 Task: Open Card Card0000000008 in Board Board0000000002 in Workspace WS0000000001 in Trello. Add Member 17.ch.pooja@gmail.com to Card Card0000000008 in Board Board0000000002 in Workspace WS0000000001 in Trello. Add Red Label titled Label0000000008 to Card Card0000000008 in Board Board0000000002 in Workspace WS0000000001 in Trello. Add Checklist CL0000000008 to Card Card0000000008 in Board Board0000000002 in Workspace WS0000000001 in Trello. Add Dates with Start Date as Nov 01 2023 and Due Date as Nov 30 2023 to Card Card0000000008 in Board Board0000000002 in Workspace WS0000000001 in Trello
Action: Mouse moved to (399, 592)
Screenshot: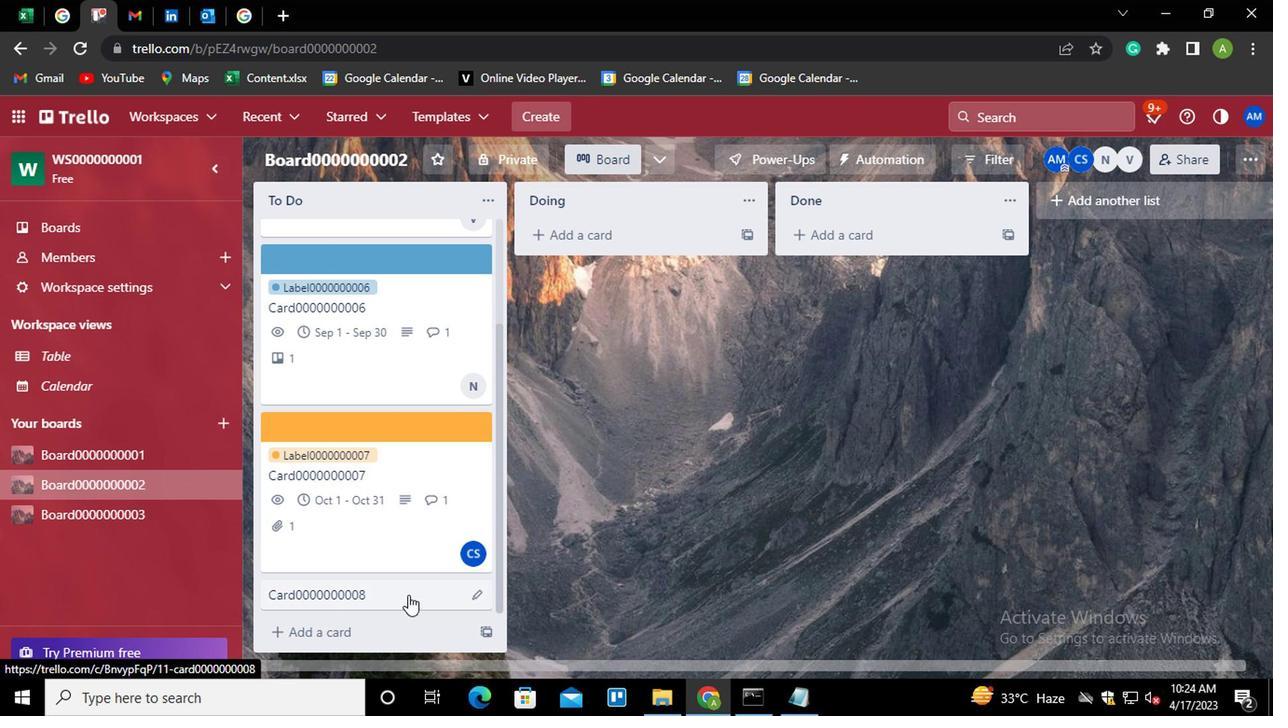 
Action: Mouse pressed left at (399, 592)
Screenshot: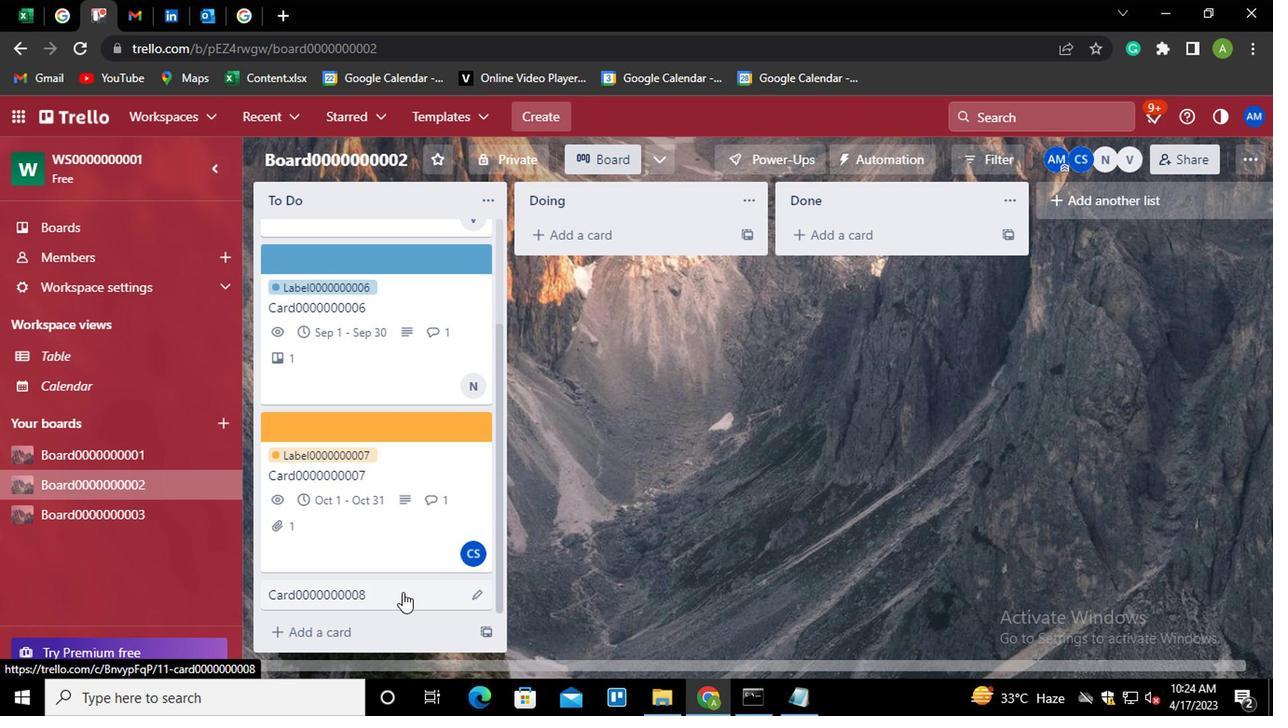 
Action: Mouse moved to (904, 338)
Screenshot: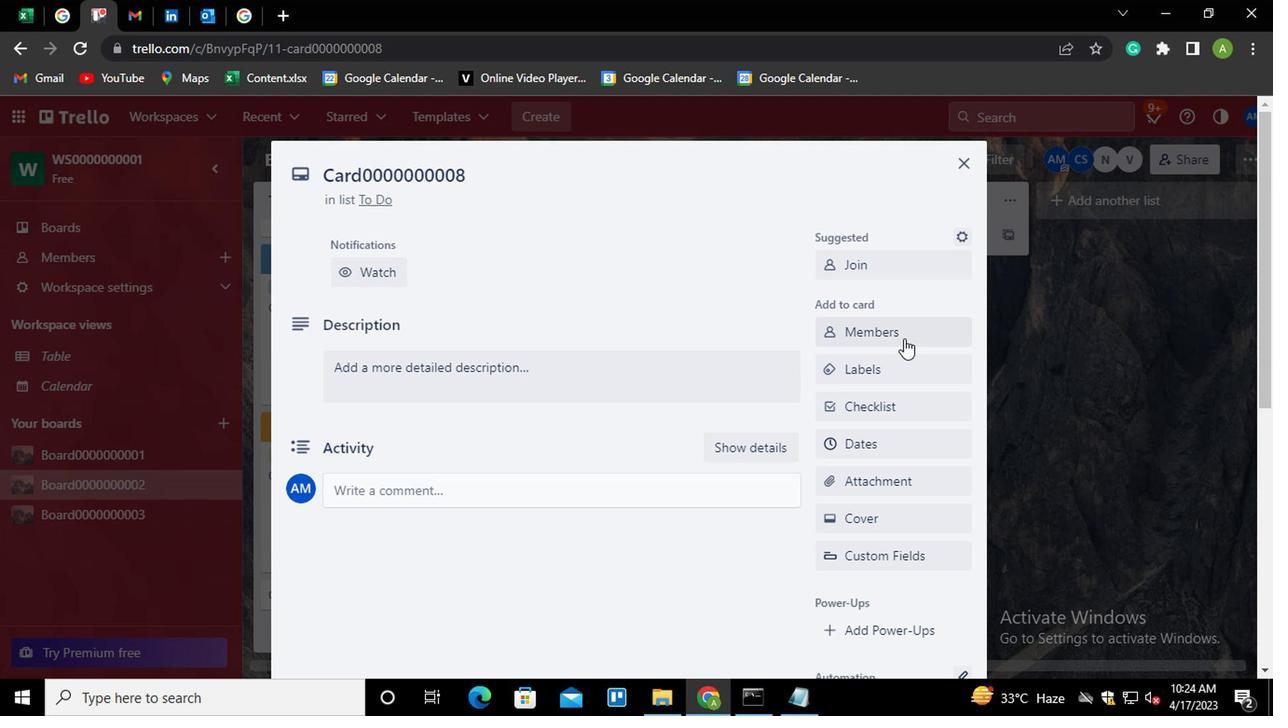 
Action: Mouse pressed left at (904, 338)
Screenshot: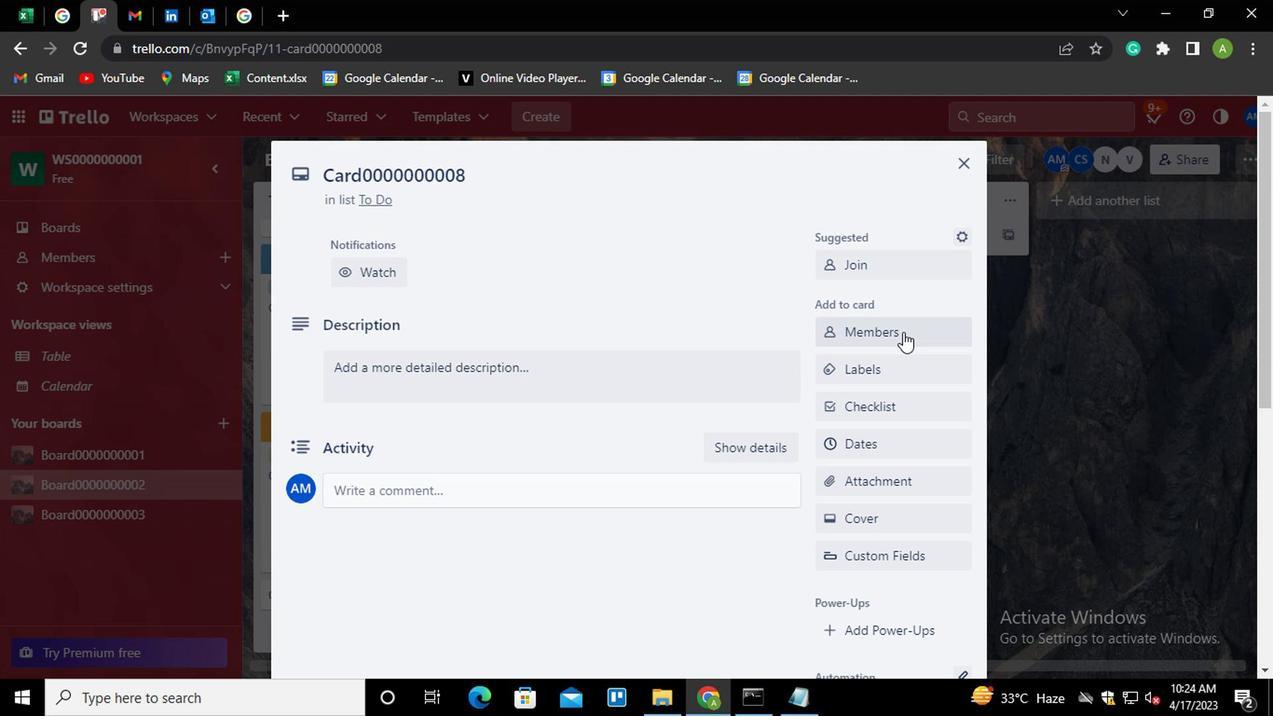 
Action: Key pressed 17
Screenshot: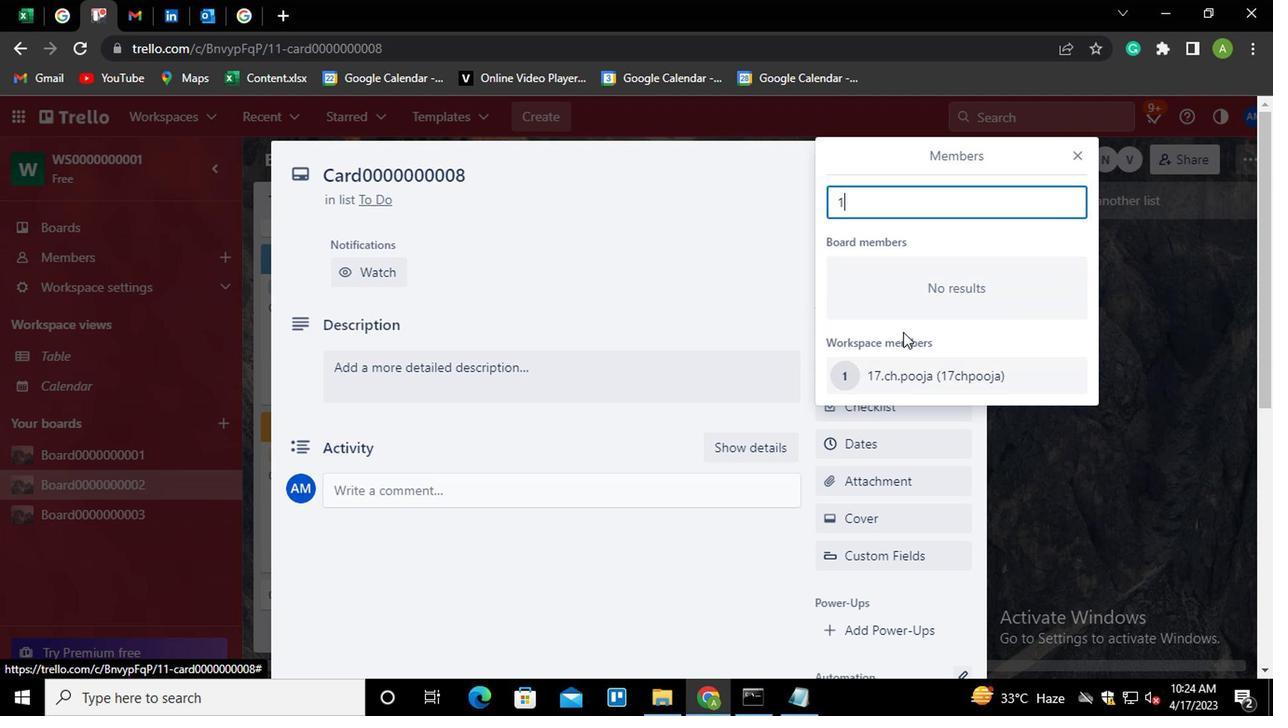 
Action: Mouse moved to (902, 379)
Screenshot: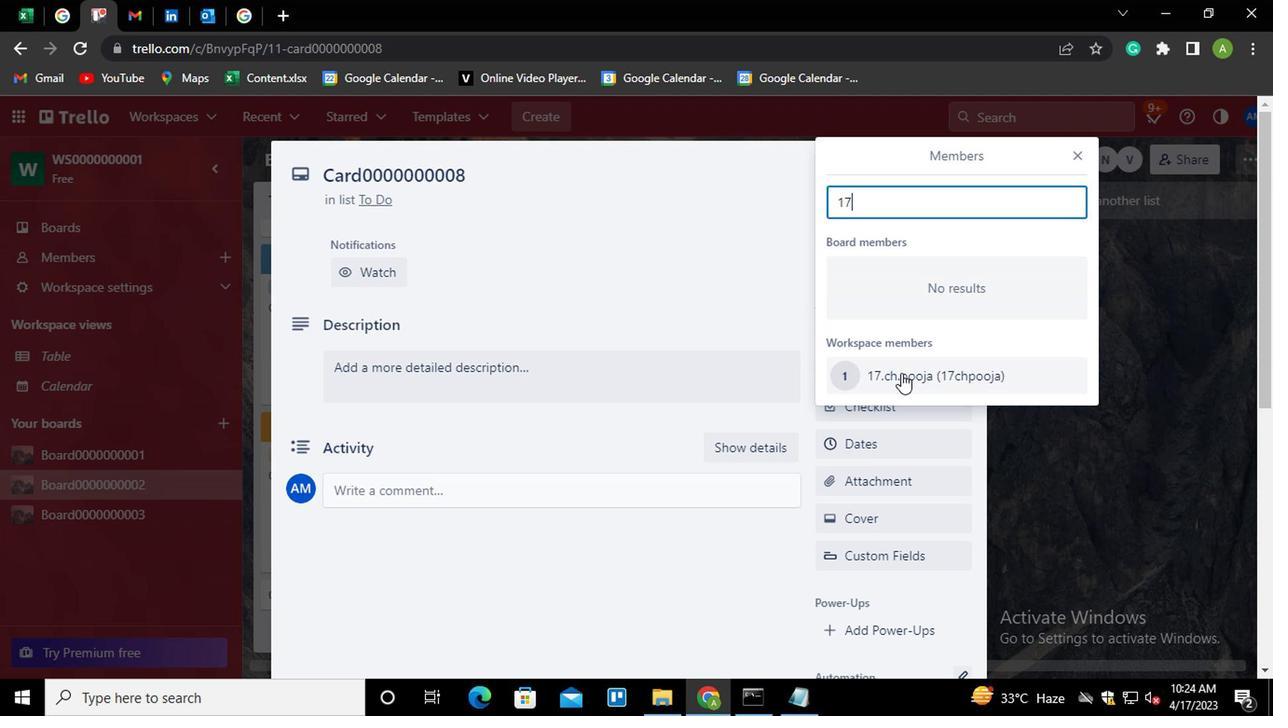 
Action: Mouse pressed left at (902, 379)
Screenshot: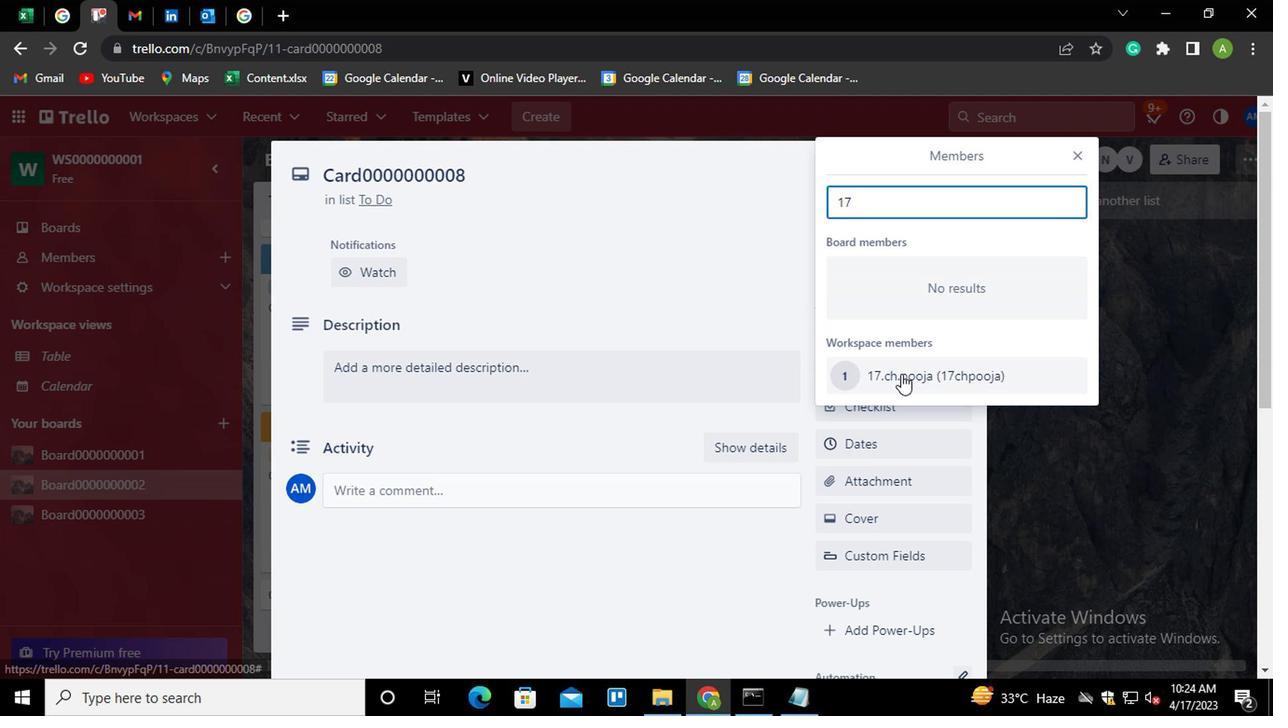 
Action: Mouse moved to (780, 279)
Screenshot: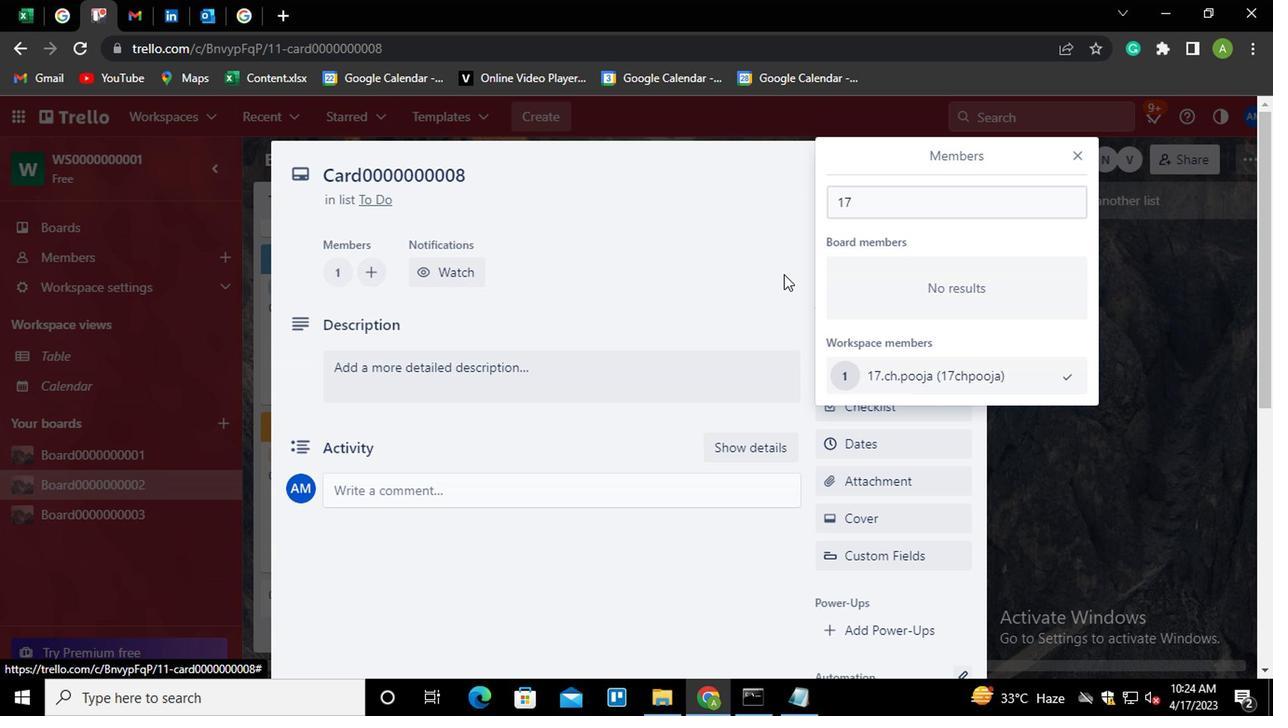 
Action: Mouse pressed left at (780, 279)
Screenshot: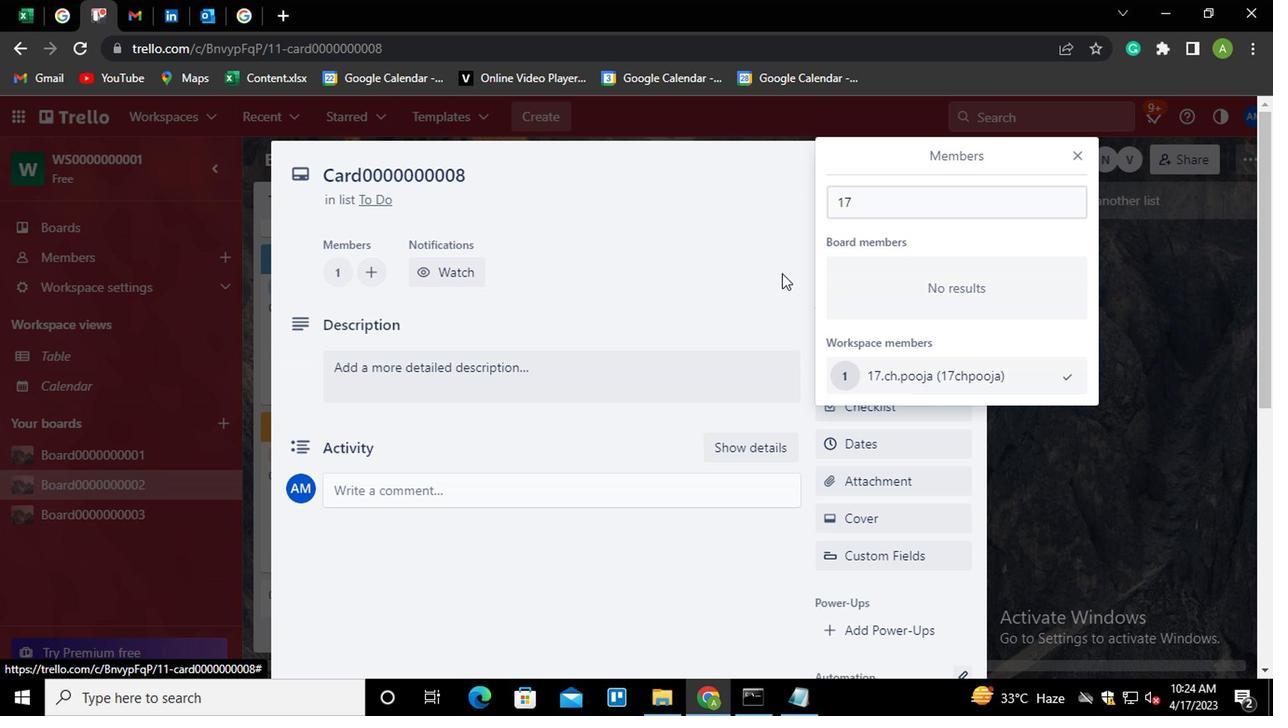 
Action: Mouse moved to (870, 368)
Screenshot: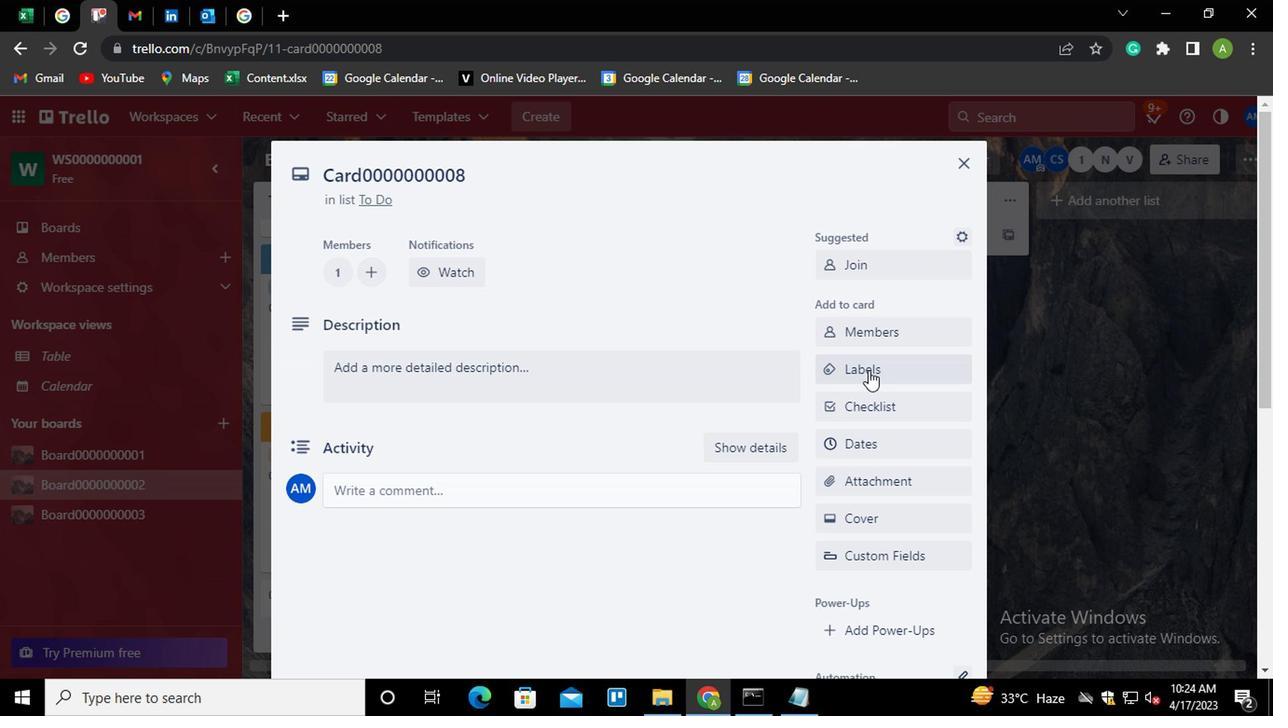 
Action: Mouse pressed left at (870, 368)
Screenshot: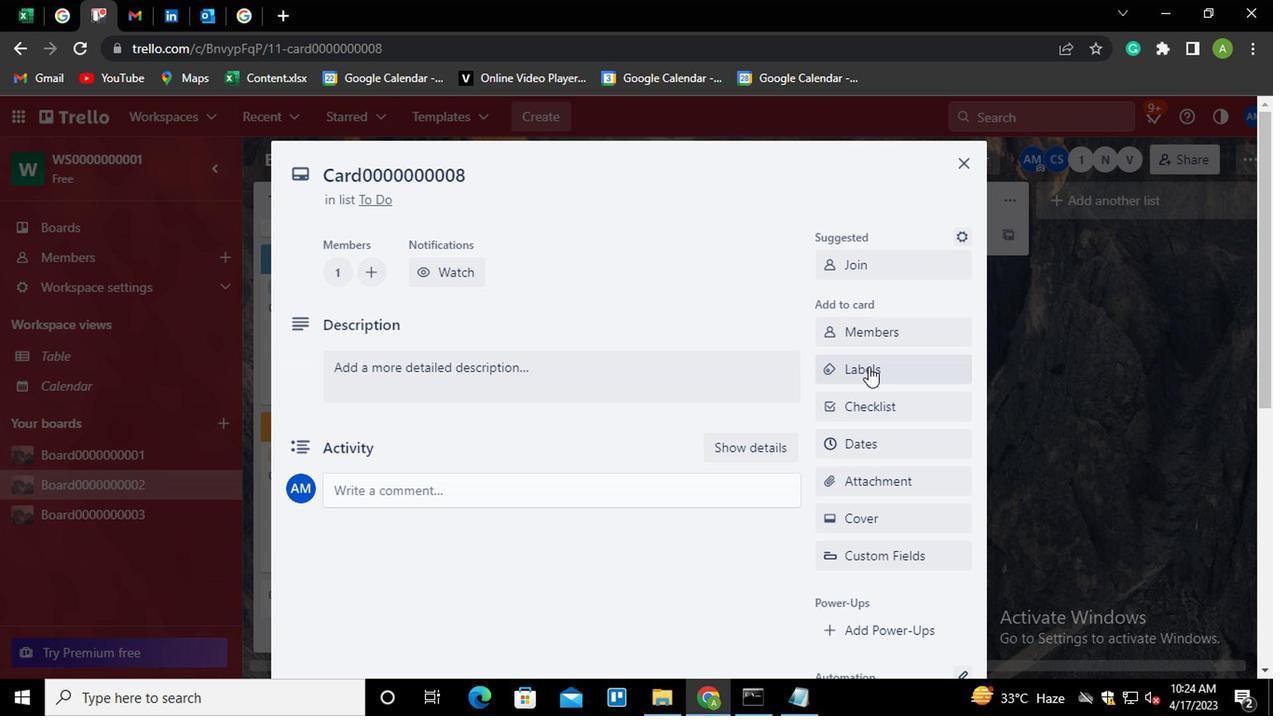 
Action: Mouse moved to (842, 376)
Screenshot: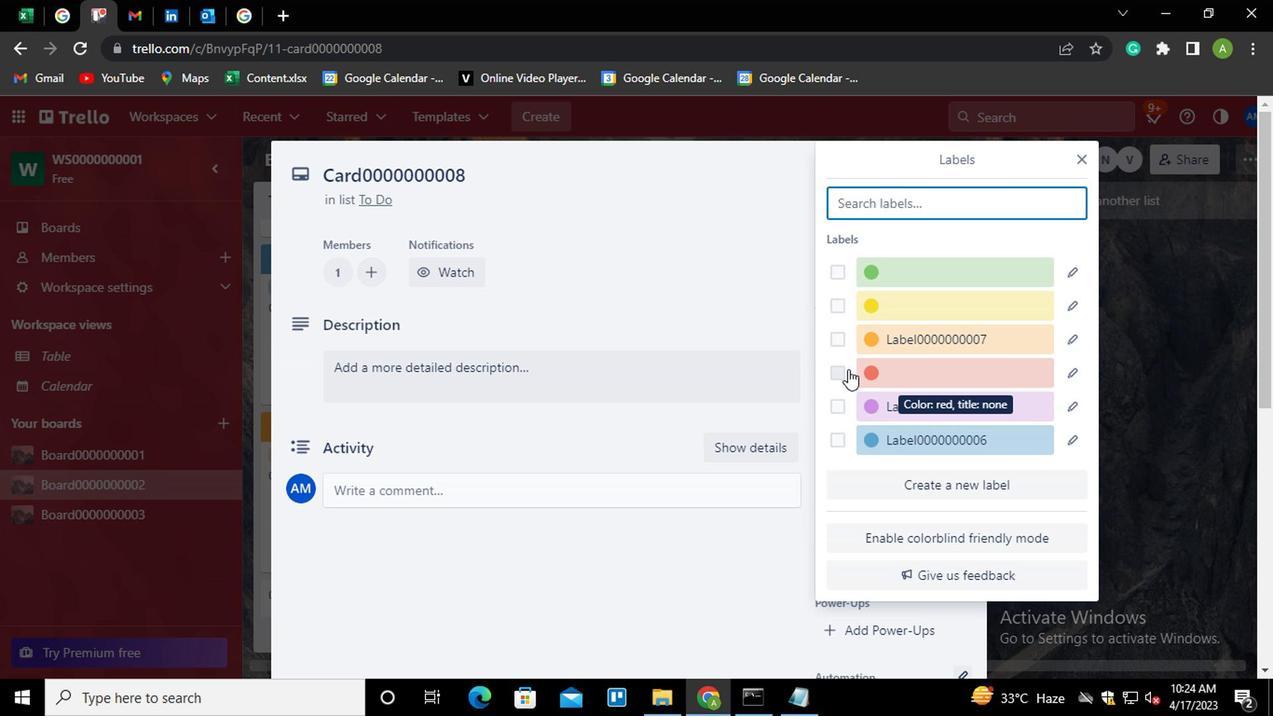 
Action: Mouse pressed left at (842, 376)
Screenshot: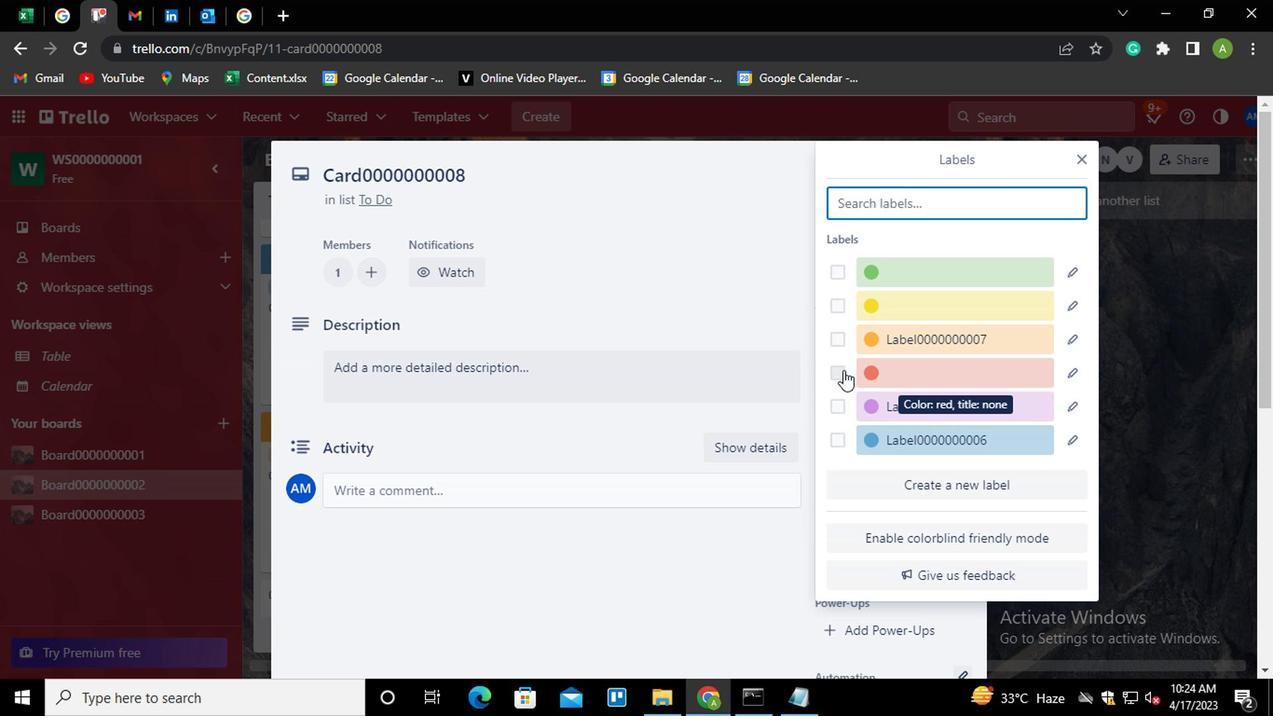 
Action: Mouse moved to (1076, 372)
Screenshot: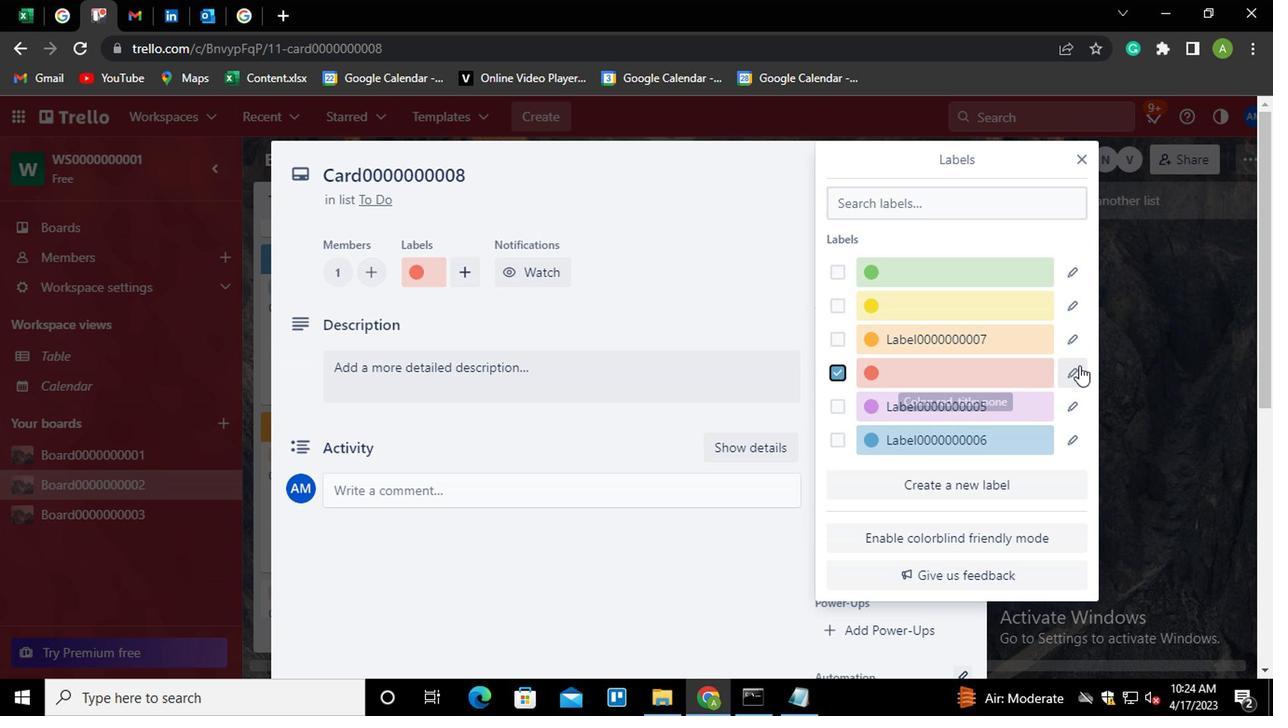 
Action: Mouse pressed left at (1076, 372)
Screenshot: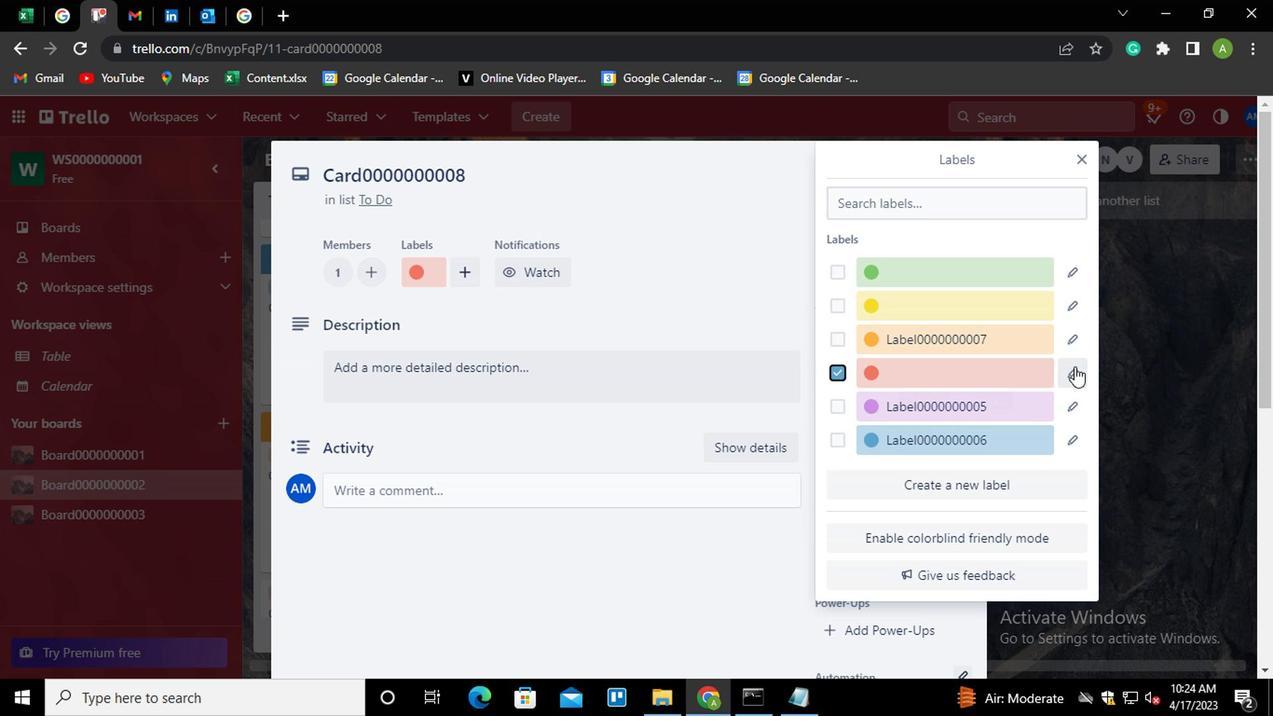 
Action: Key pressed <Key.shift><Key.shift>LABEL0000000008
Screenshot: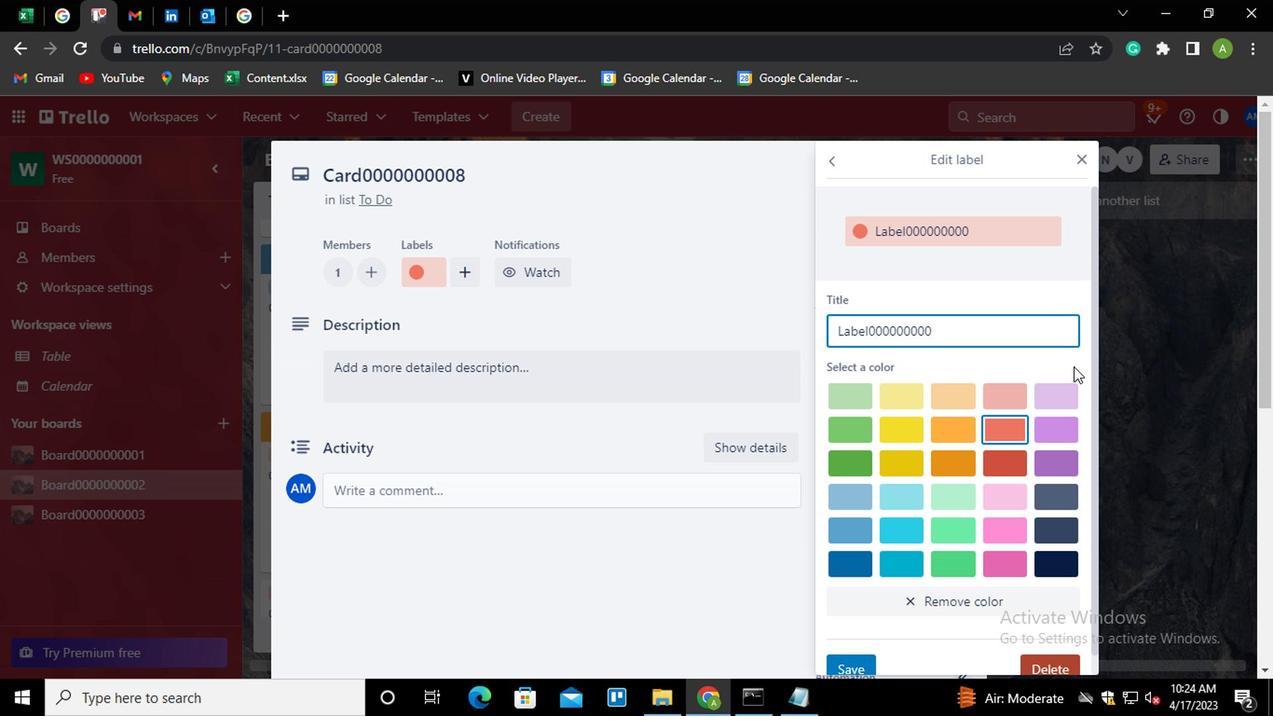 
Action: Mouse moved to (855, 660)
Screenshot: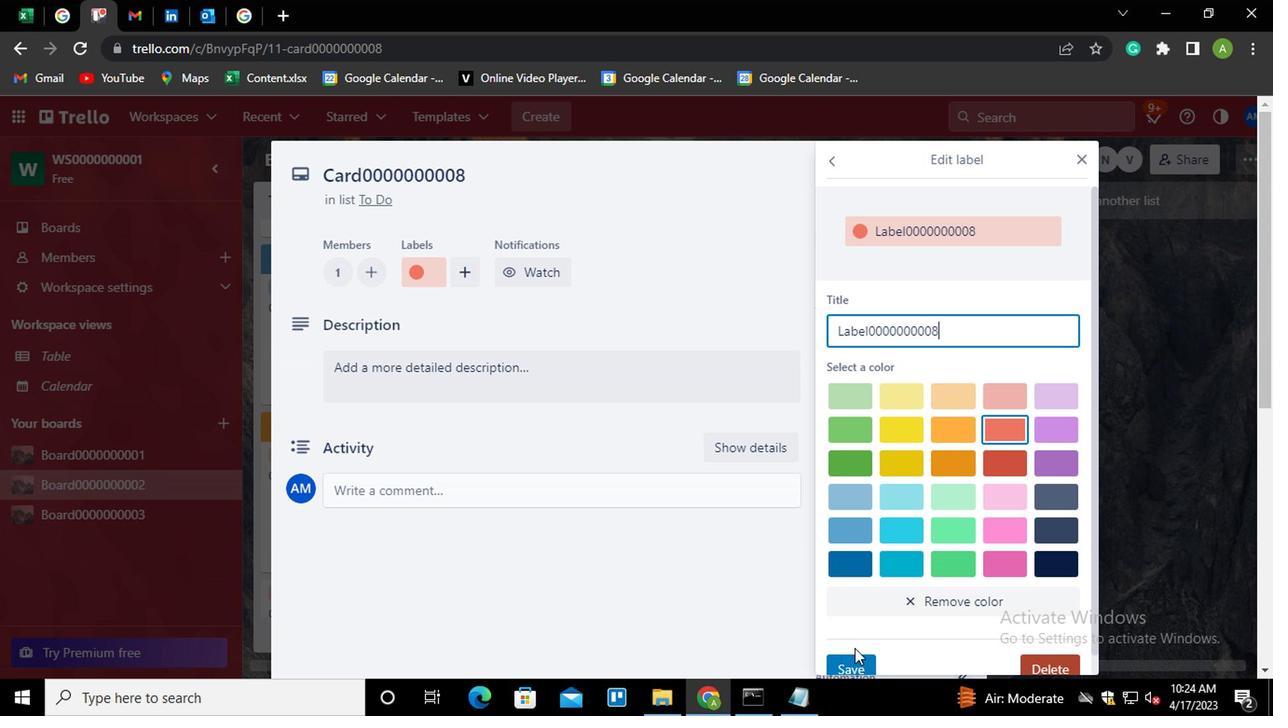 
Action: Mouse pressed left at (855, 660)
Screenshot: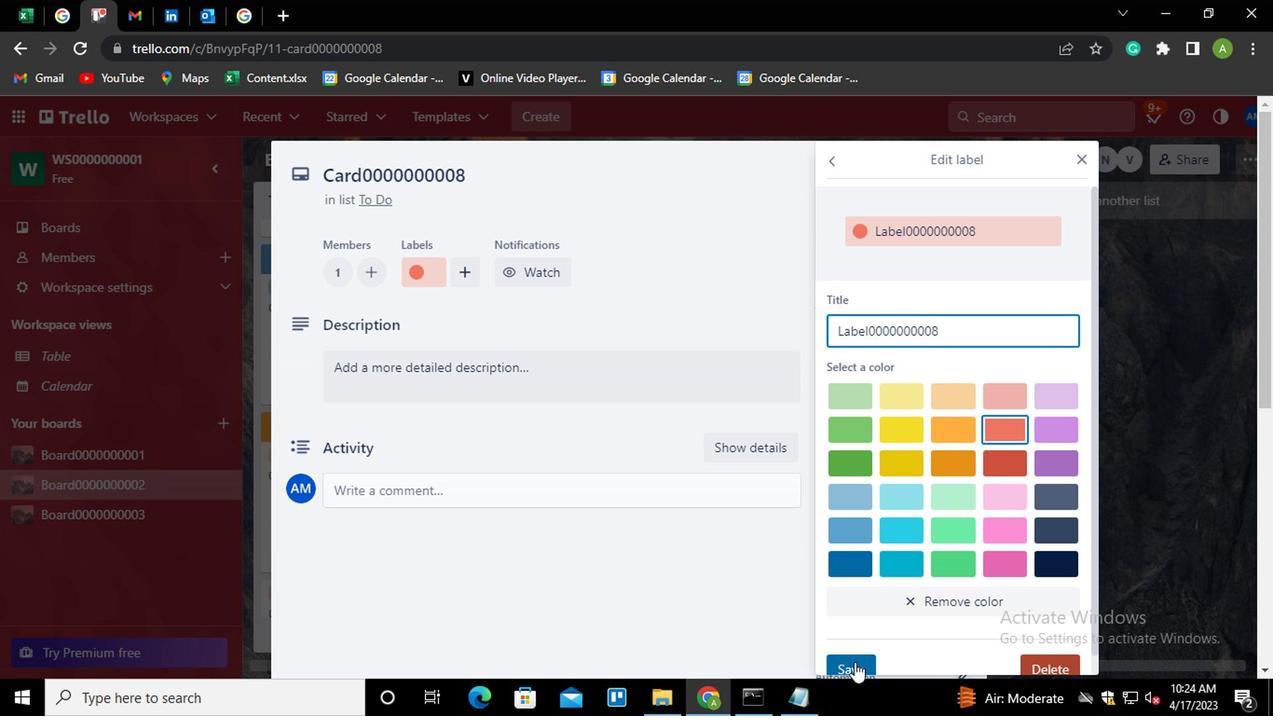 
Action: Mouse moved to (761, 303)
Screenshot: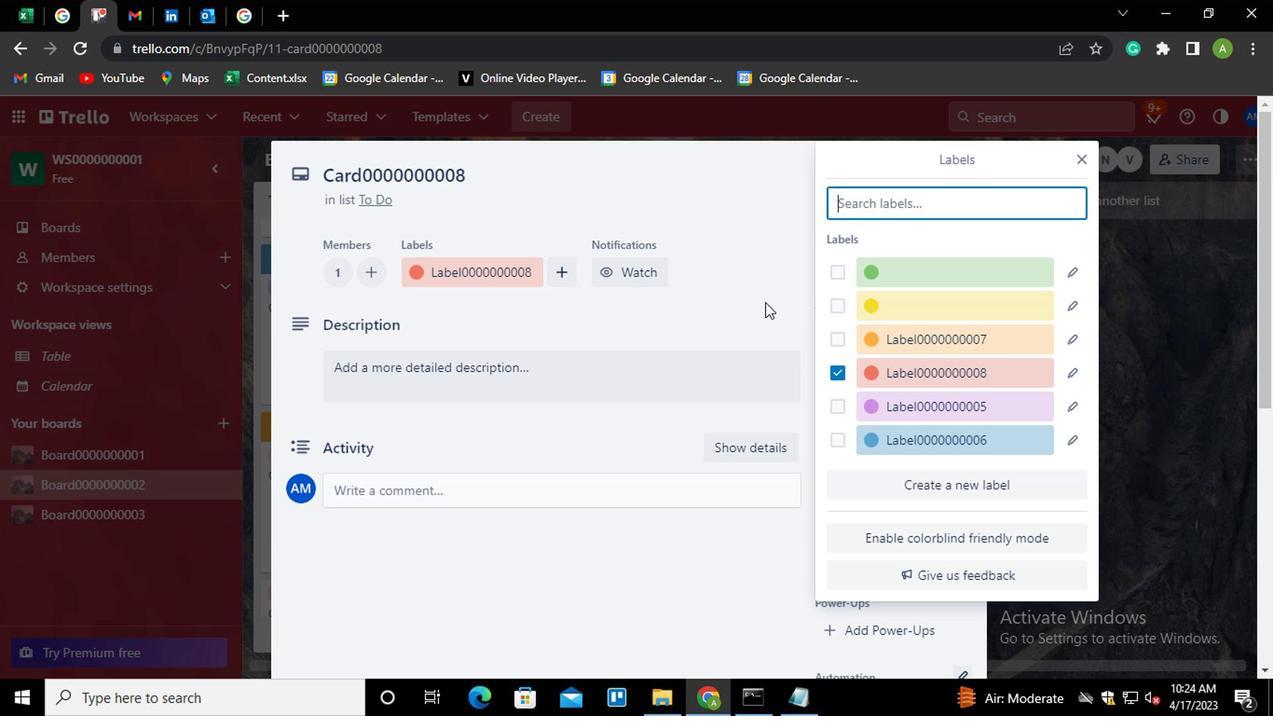 
Action: Mouse pressed left at (761, 303)
Screenshot: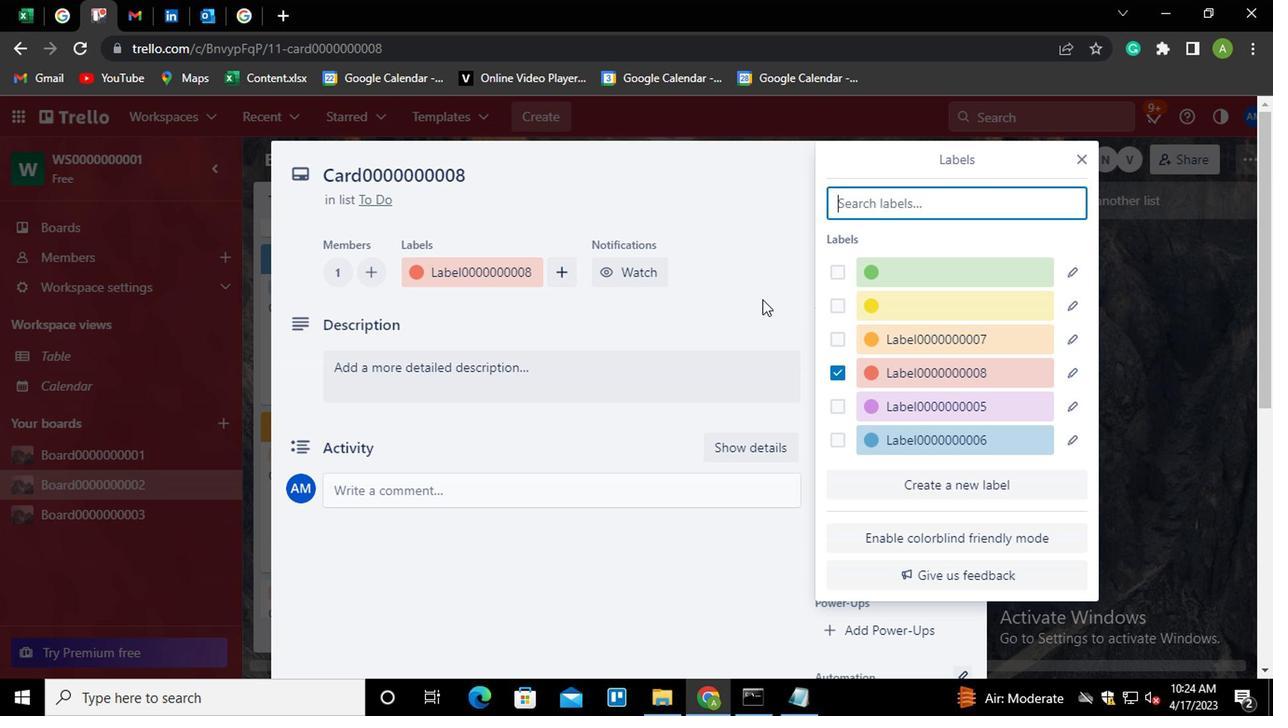 
Action: Mouse moved to (856, 409)
Screenshot: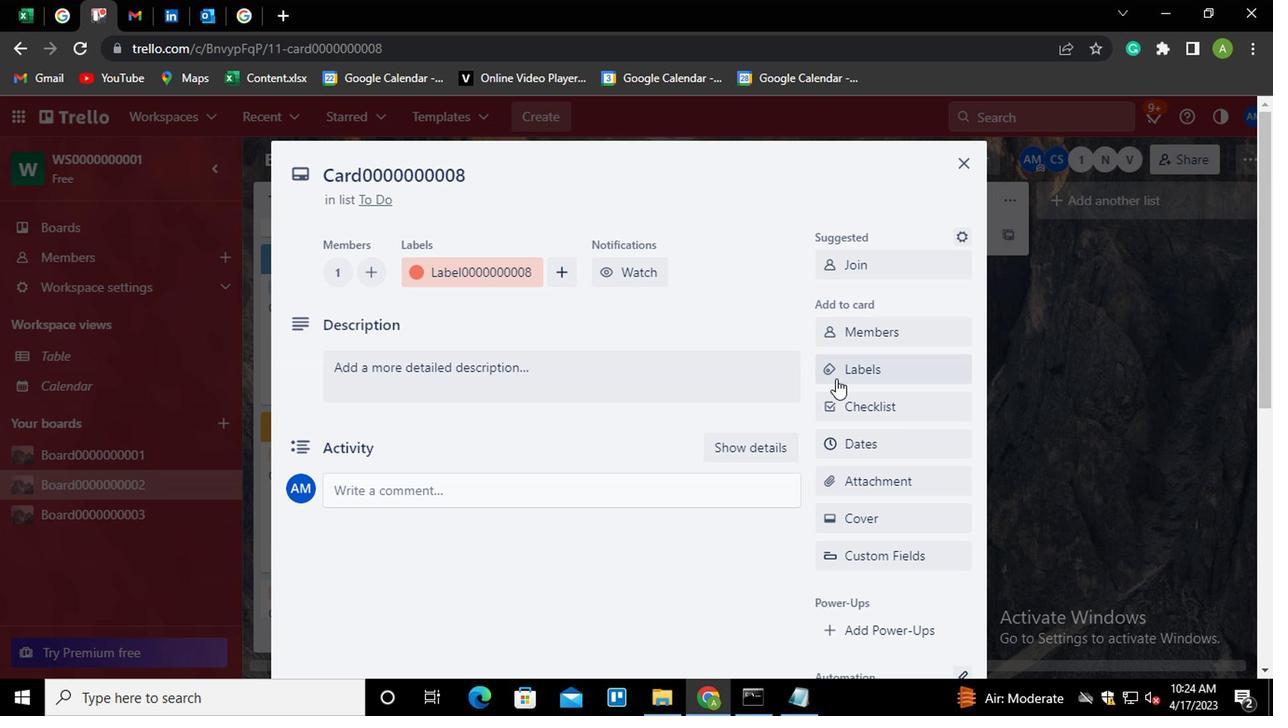 
Action: Mouse pressed left at (856, 409)
Screenshot: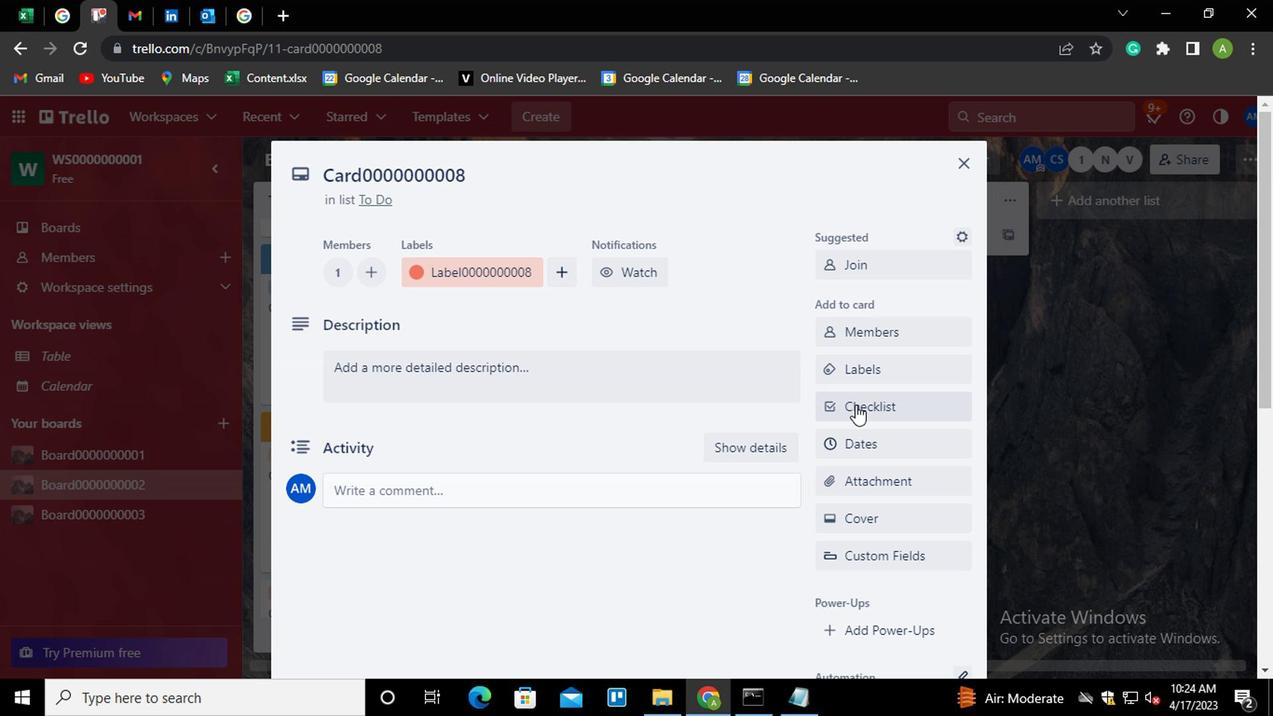 
Action: Mouse moved to (851, 409)
Screenshot: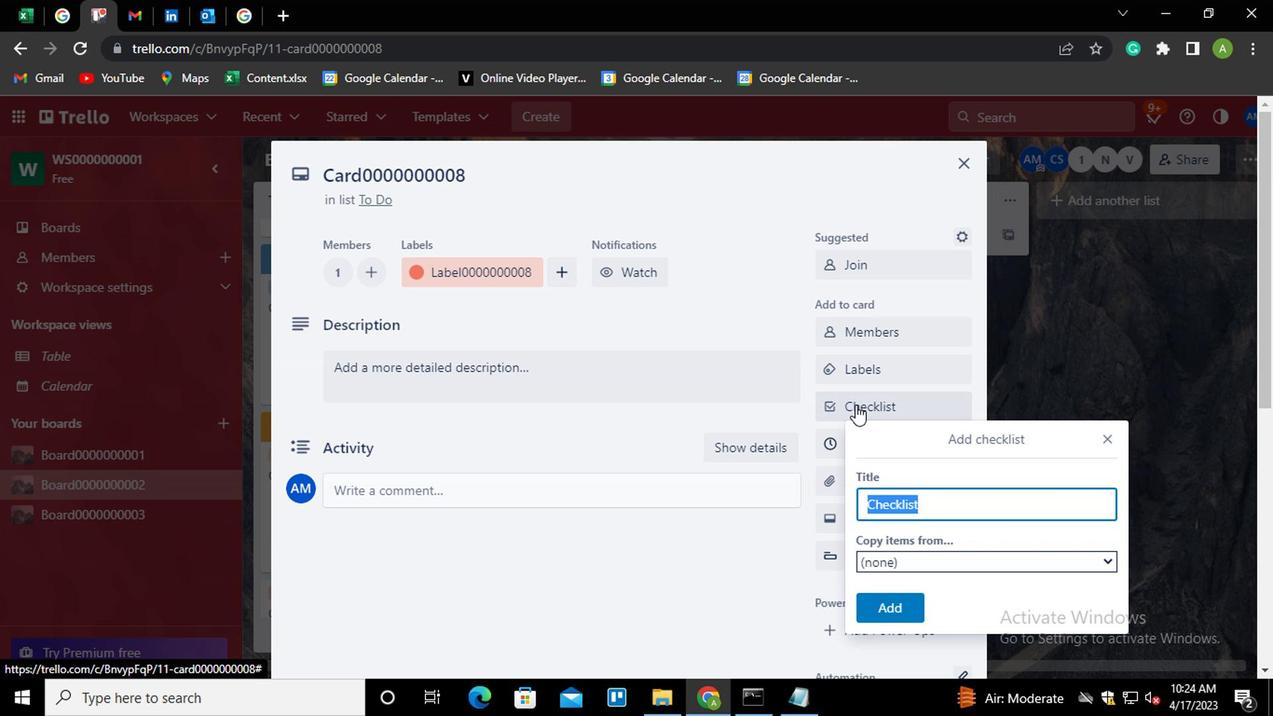 
Action: Key pressed <Key.shift><Key.shift><Key.shift><Key.shift>CL0000000008
Screenshot: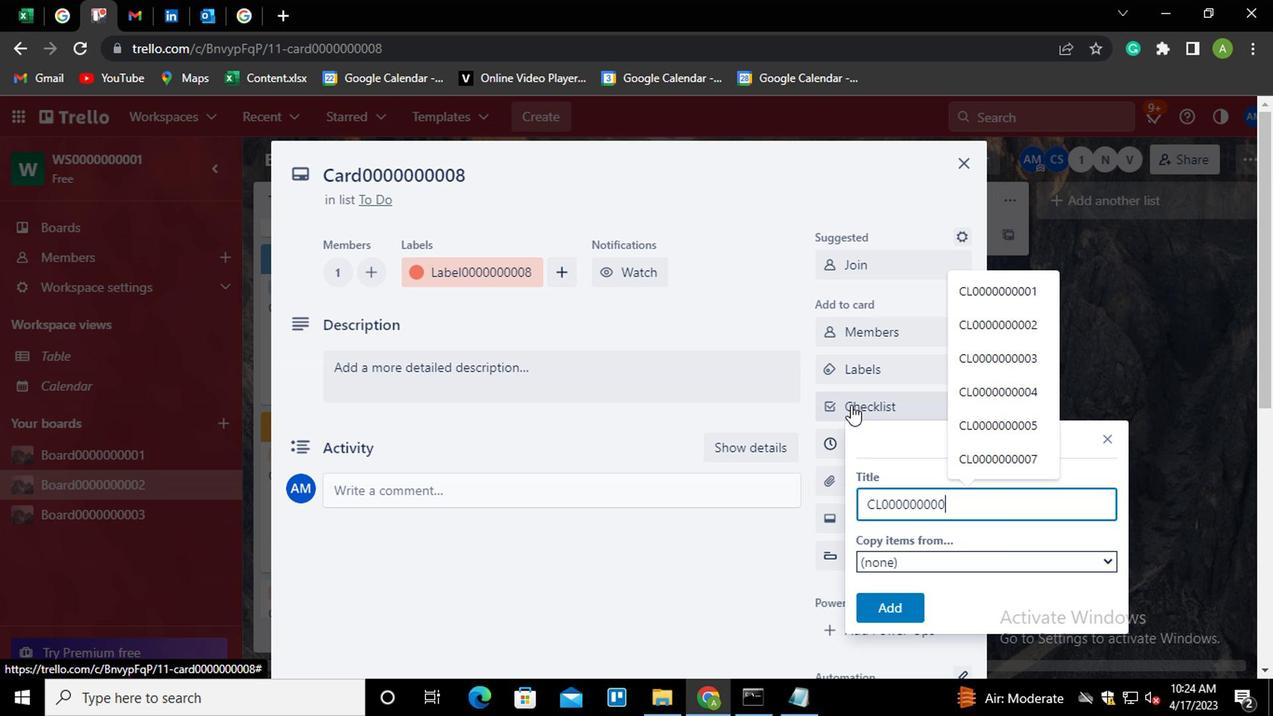 
Action: Mouse moved to (875, 606)
Screenshot: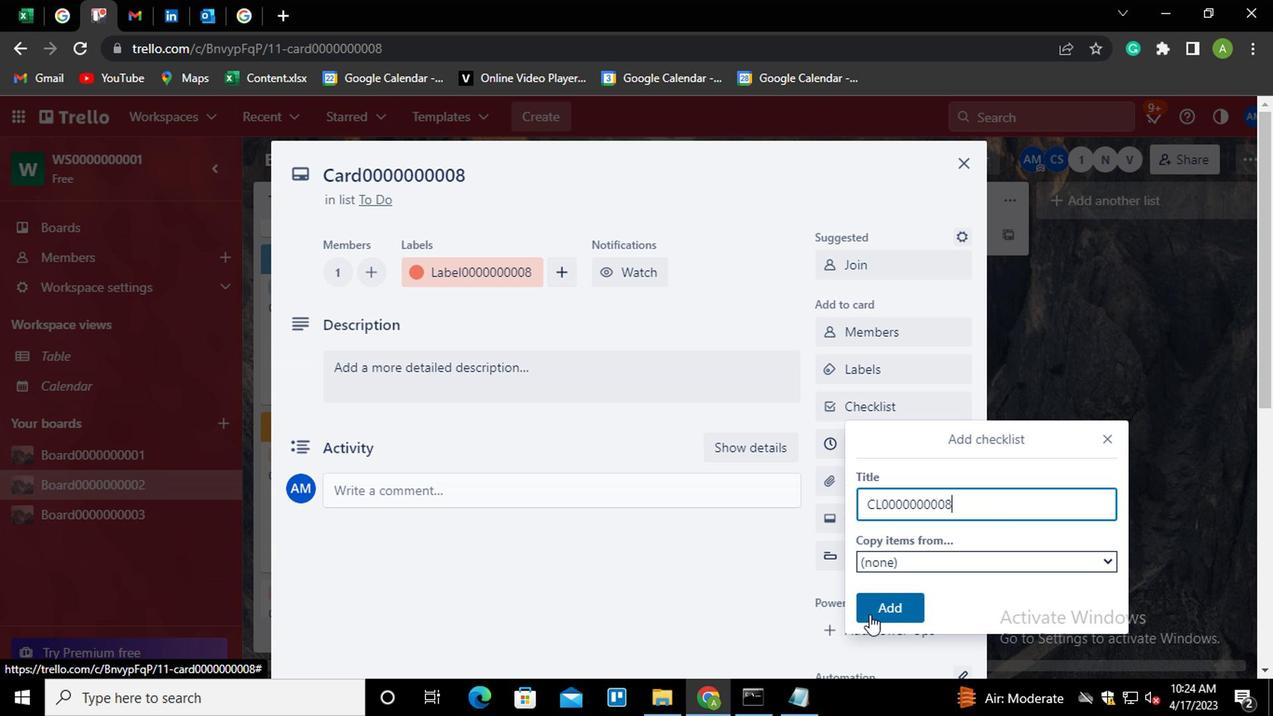 
Action: Mouse pressed left at (875, 606)
Screenshot: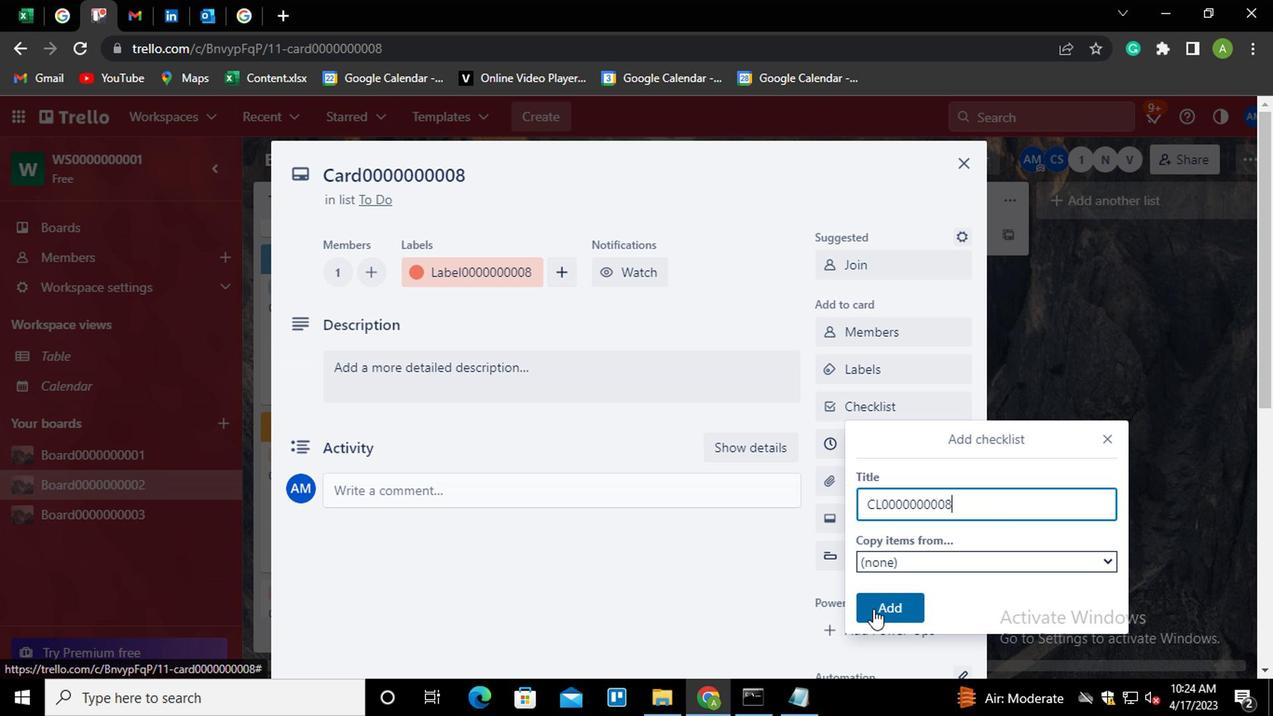 
Action: Mouse moved to (864, 445)
Screenshot: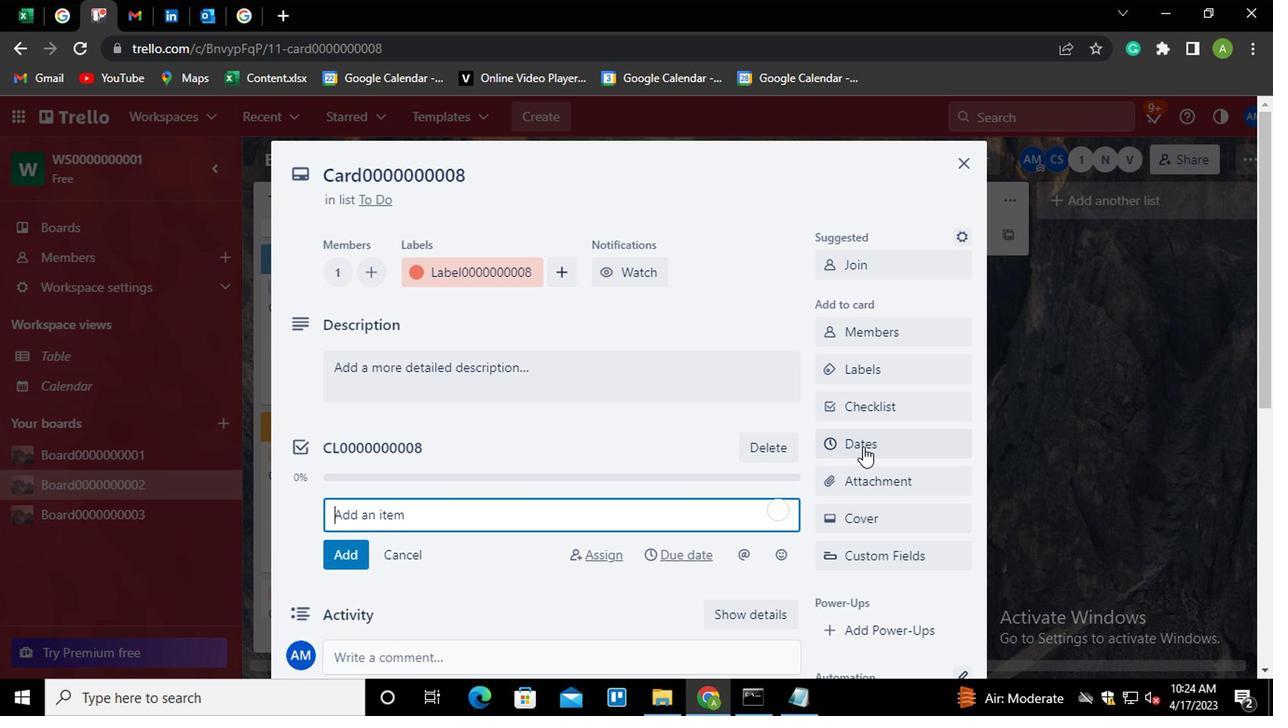 
Action: Mouse pressed left at (864, 445)
Screenshot: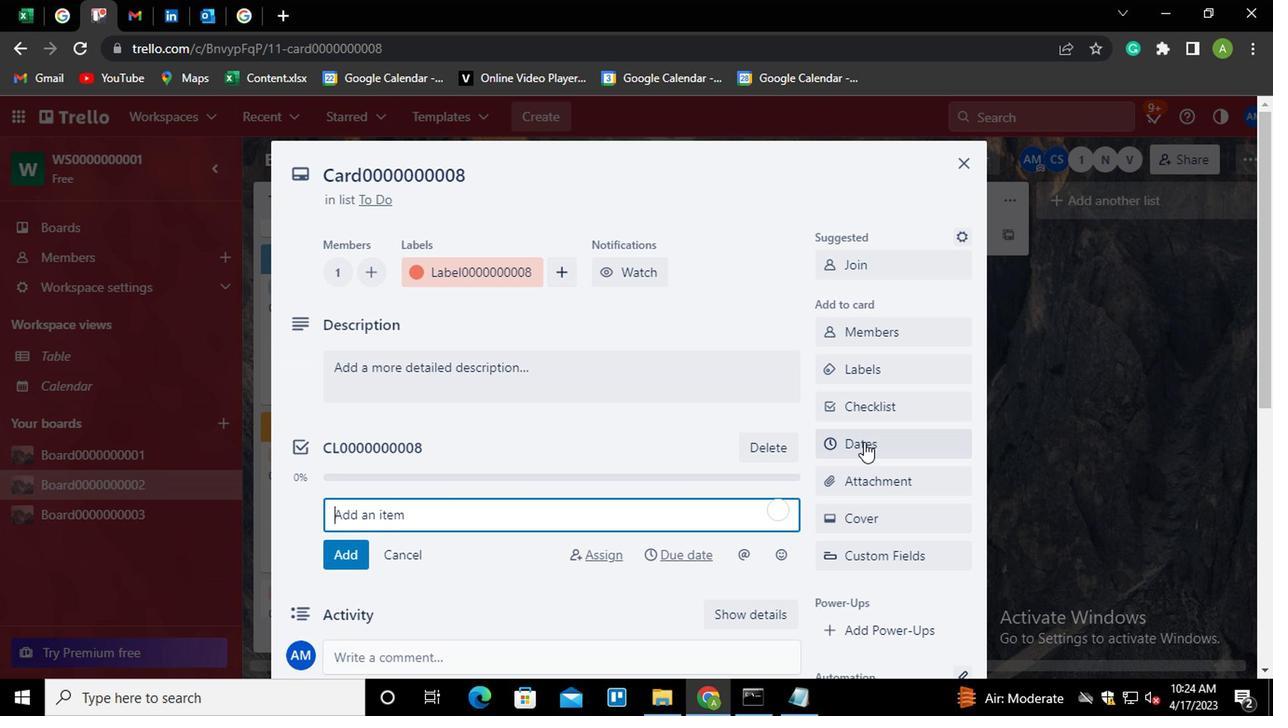 
Action: Mouse moved to (838, 496)
Screenshot: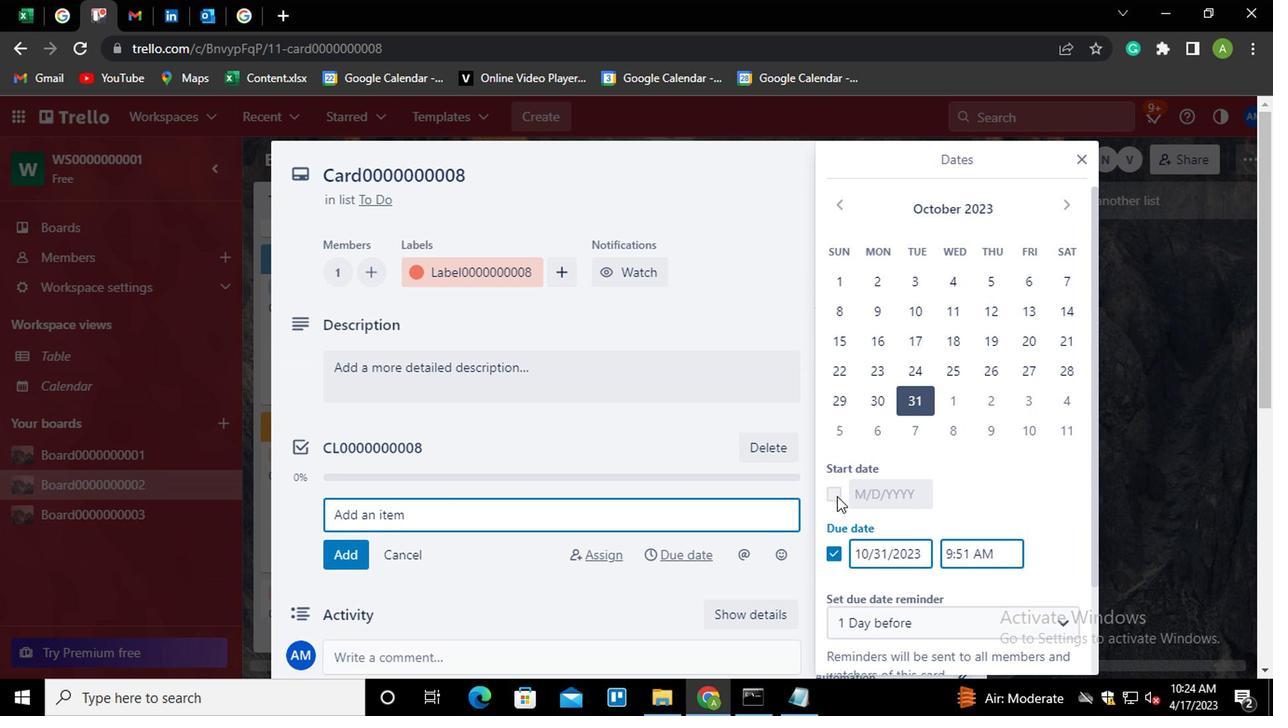 
Action: Mouse pressed left at (838, 496)
Screenshot: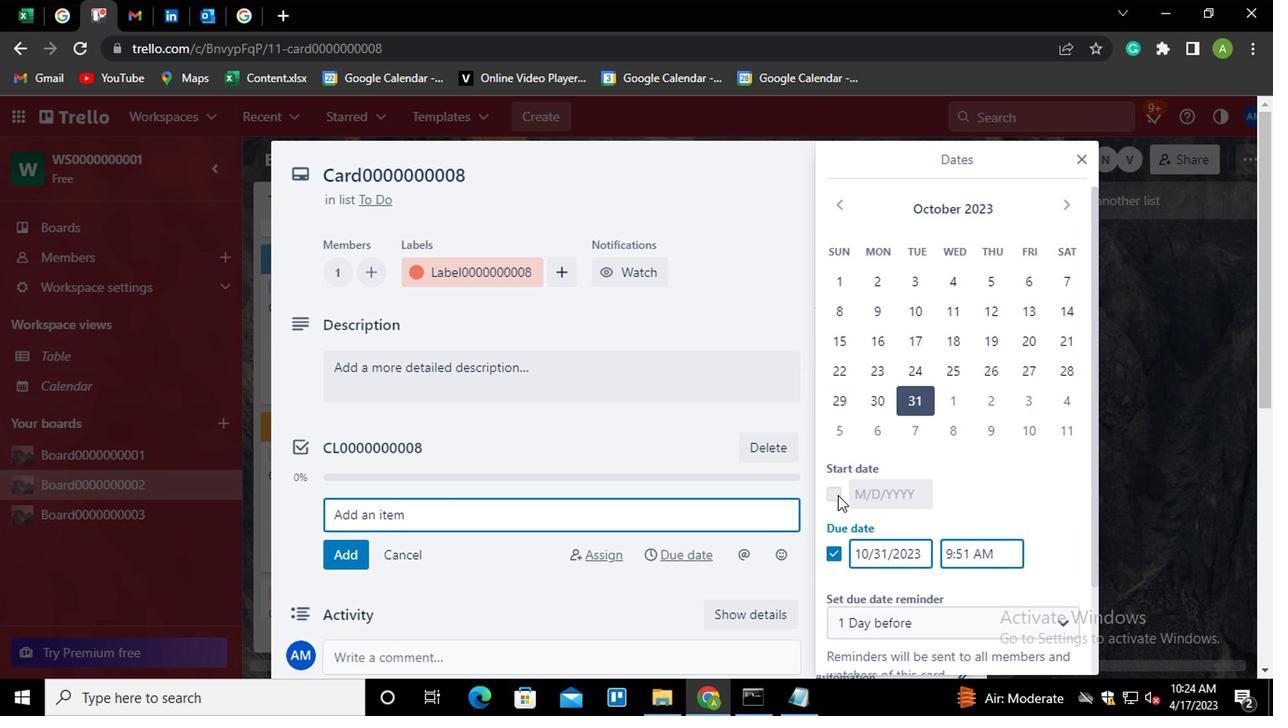 
Action: Mouse moved to (864, 494)
Screenshot: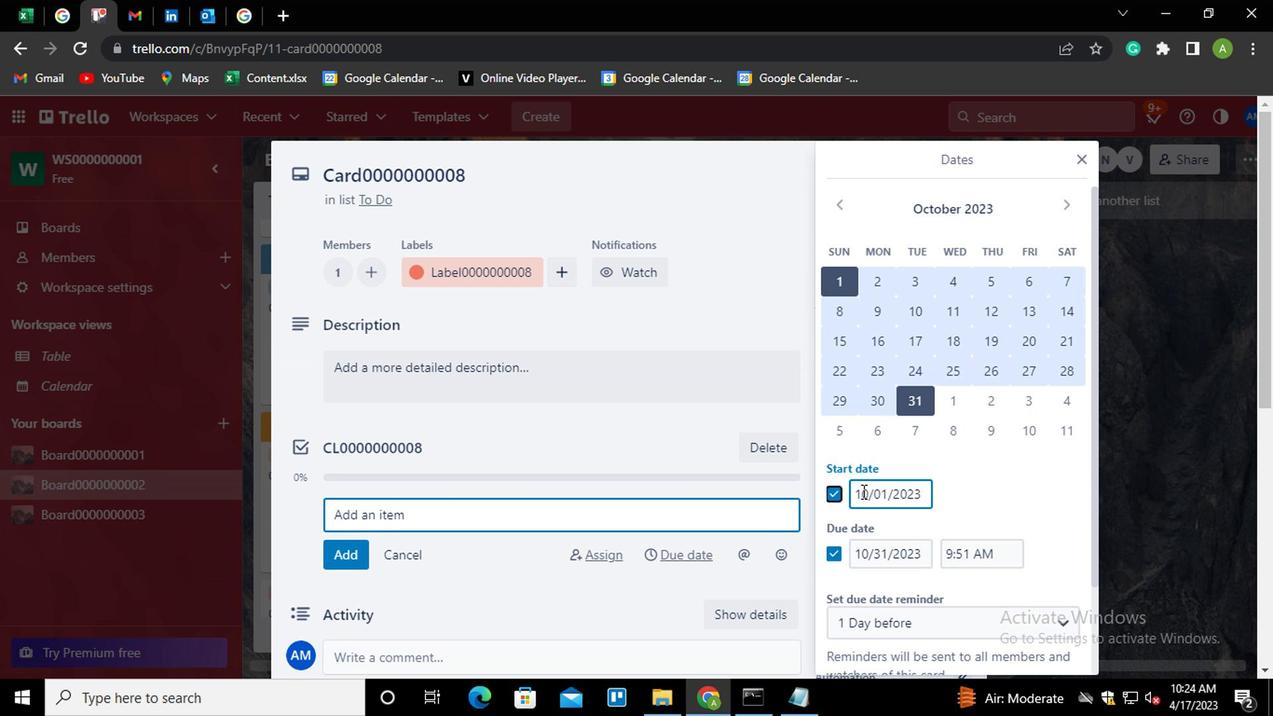
Action: Mouse pressed left at (864, 494)
Screenshot: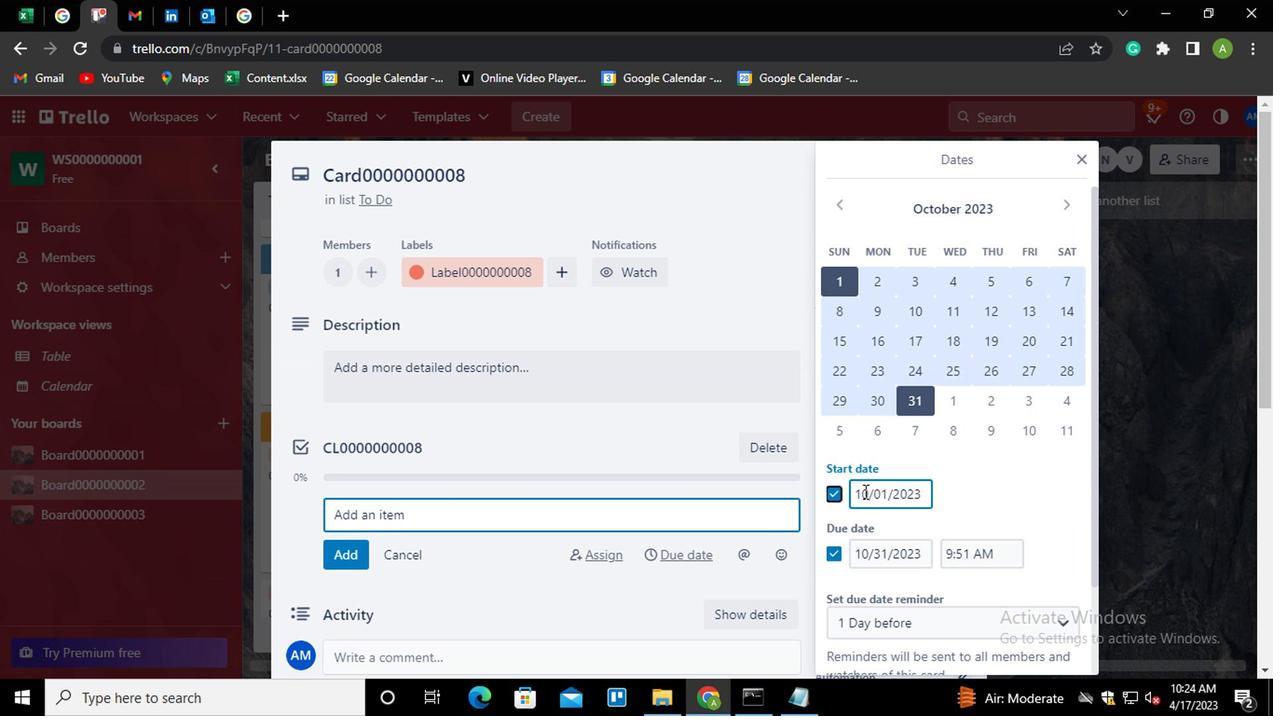 
Action: Mouse moved to (968, 490)
Screenshot: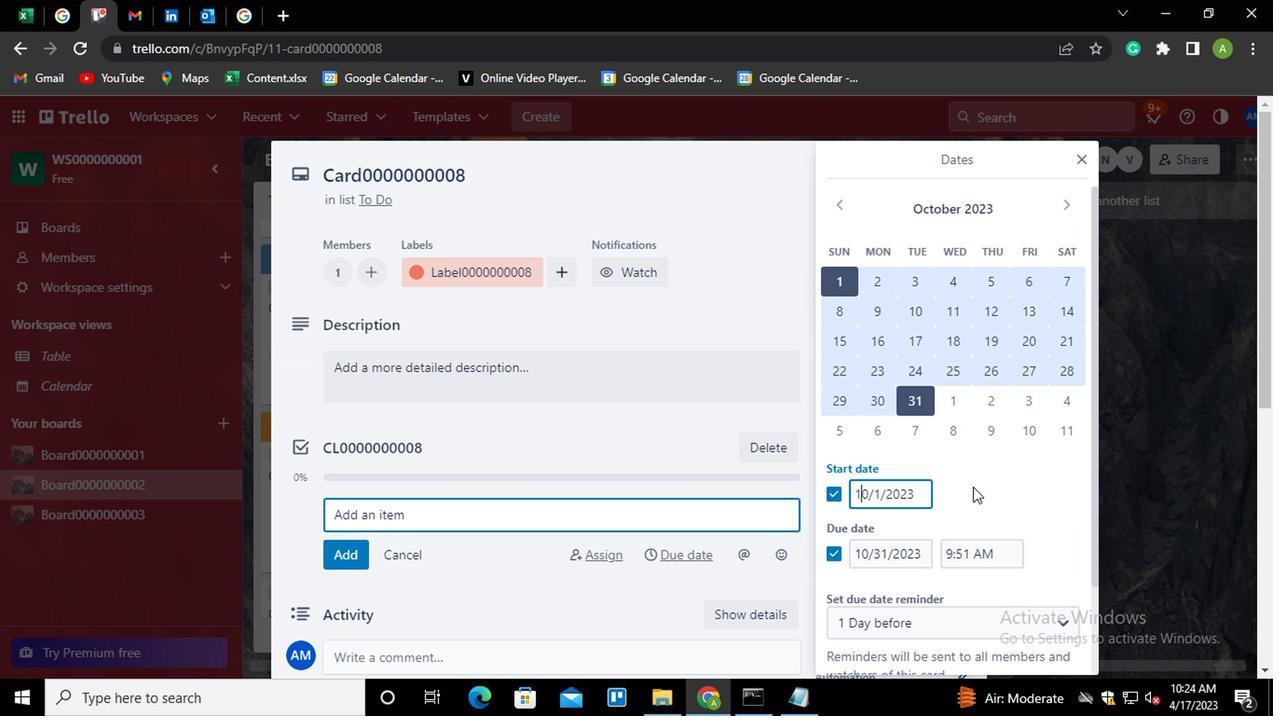 
Action: Key pressed <Key.right><Key.backspace>1<Key.right>
Screenshot: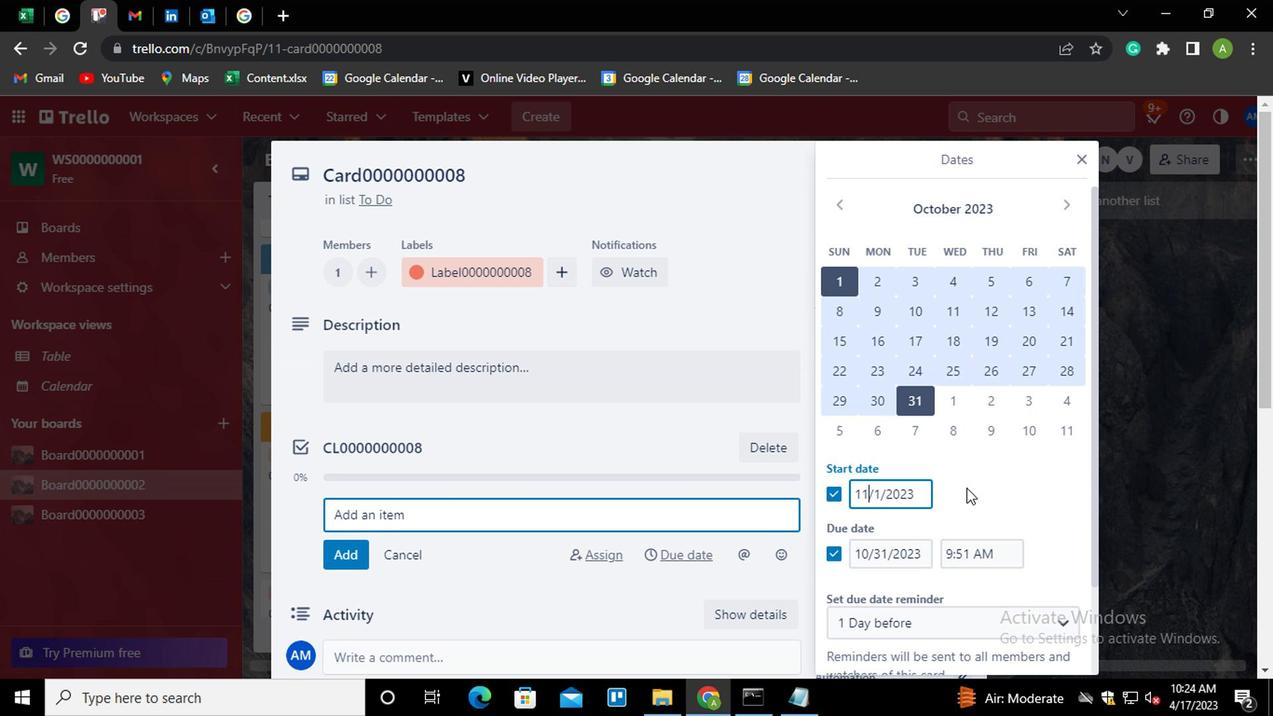 
Action: Mouse pressed left at (968, 490)
Screenshot: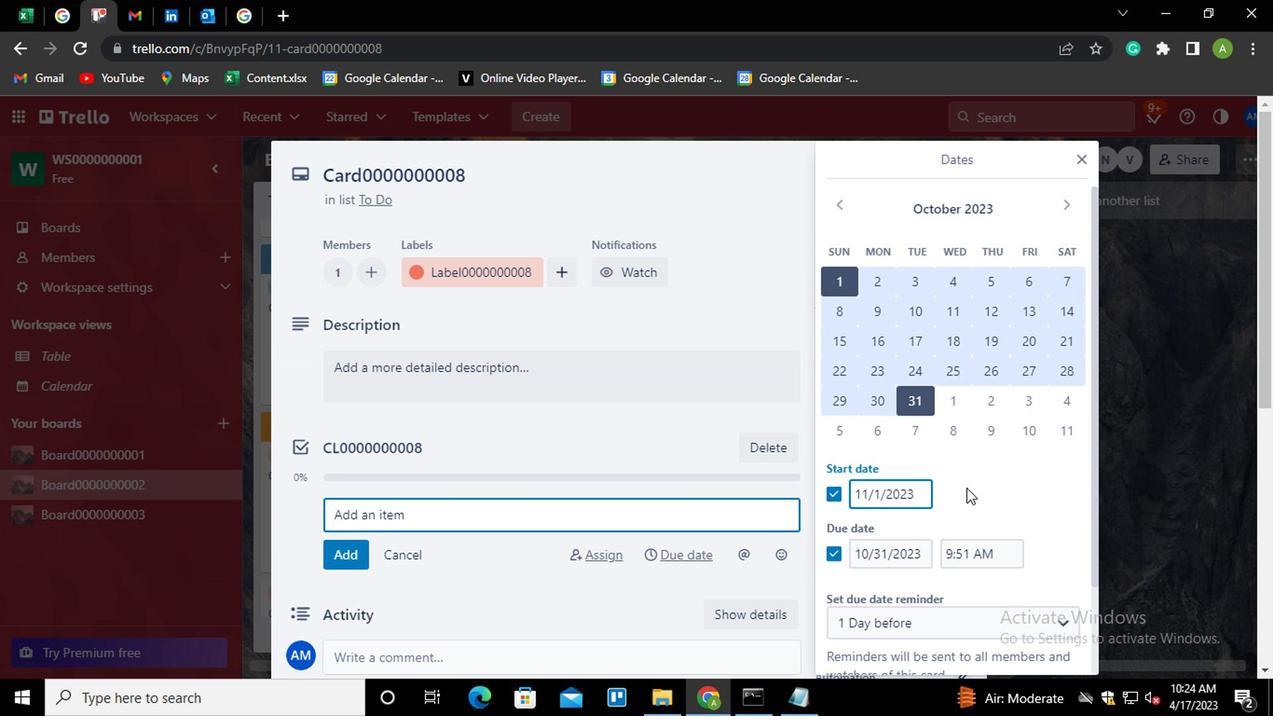 
Action: Mouse moved to (886, 556)
Screenshot: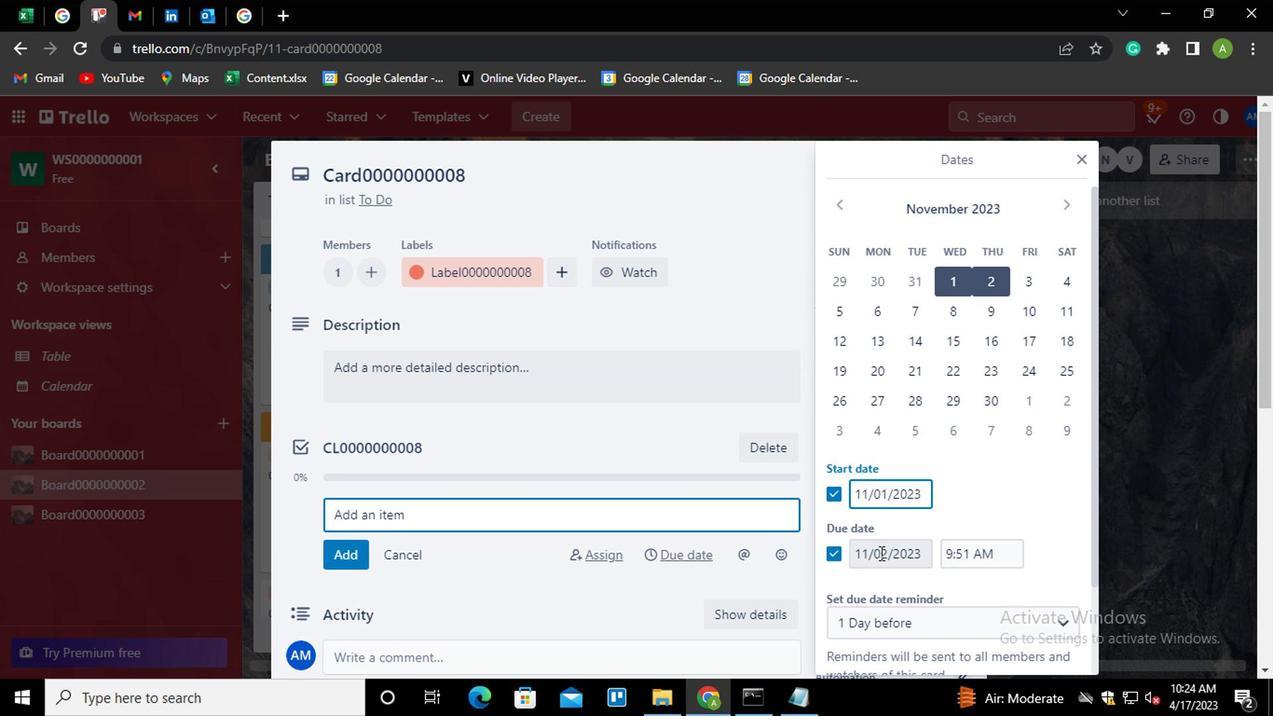 
Action: Mouse pressed left at (886, 556)
Screenshot: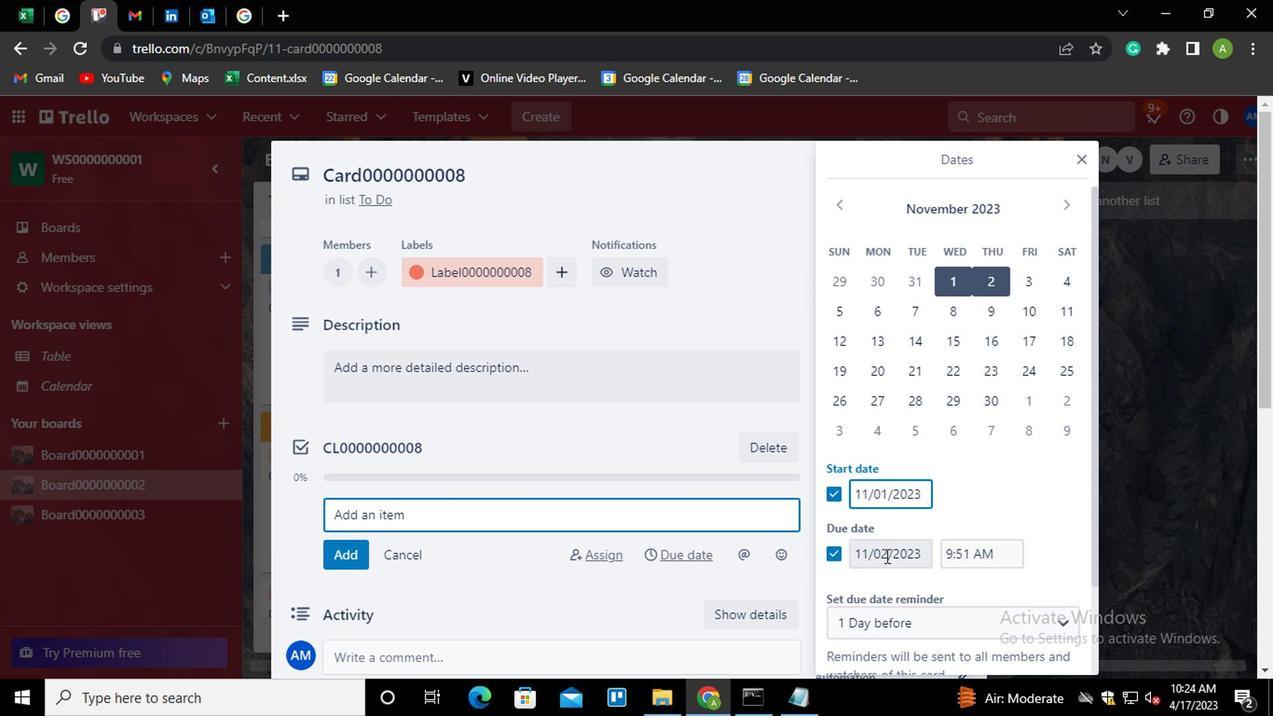 
Action: Mouse moved to (889, 556)
Screenshot: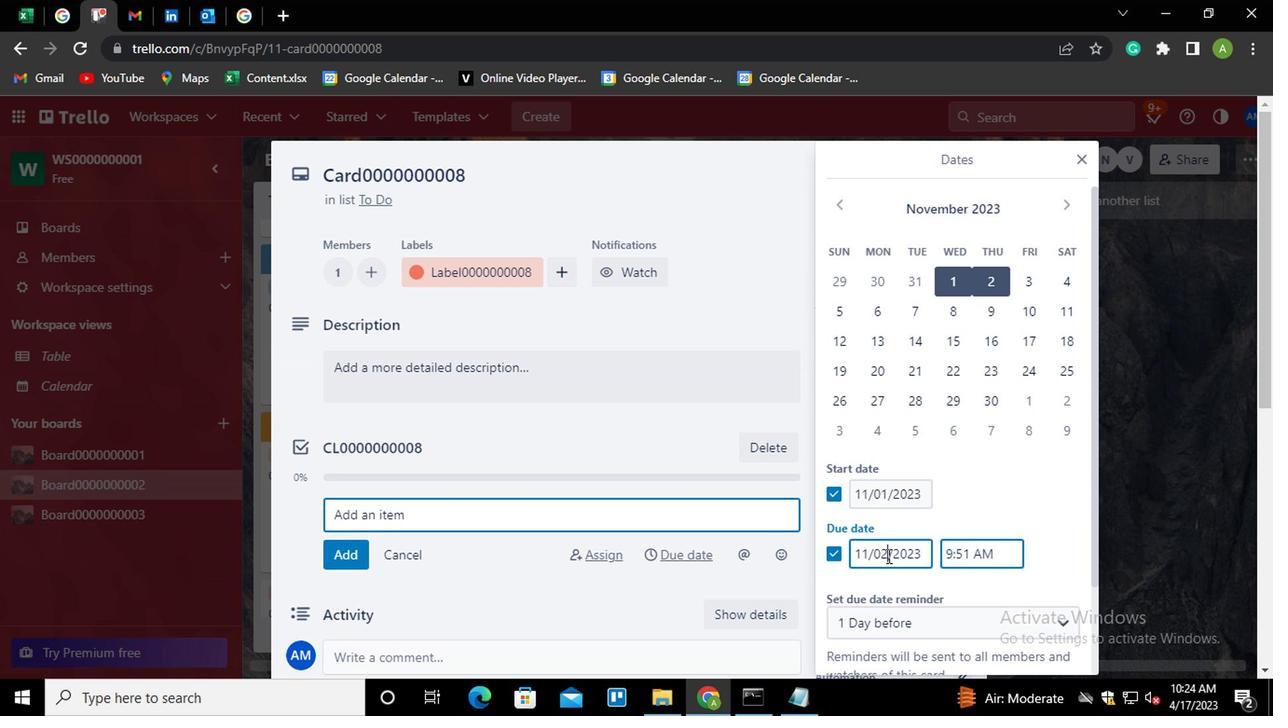
Action: Key pressed <Key.backspace><Key.backspace>30
Screenshot: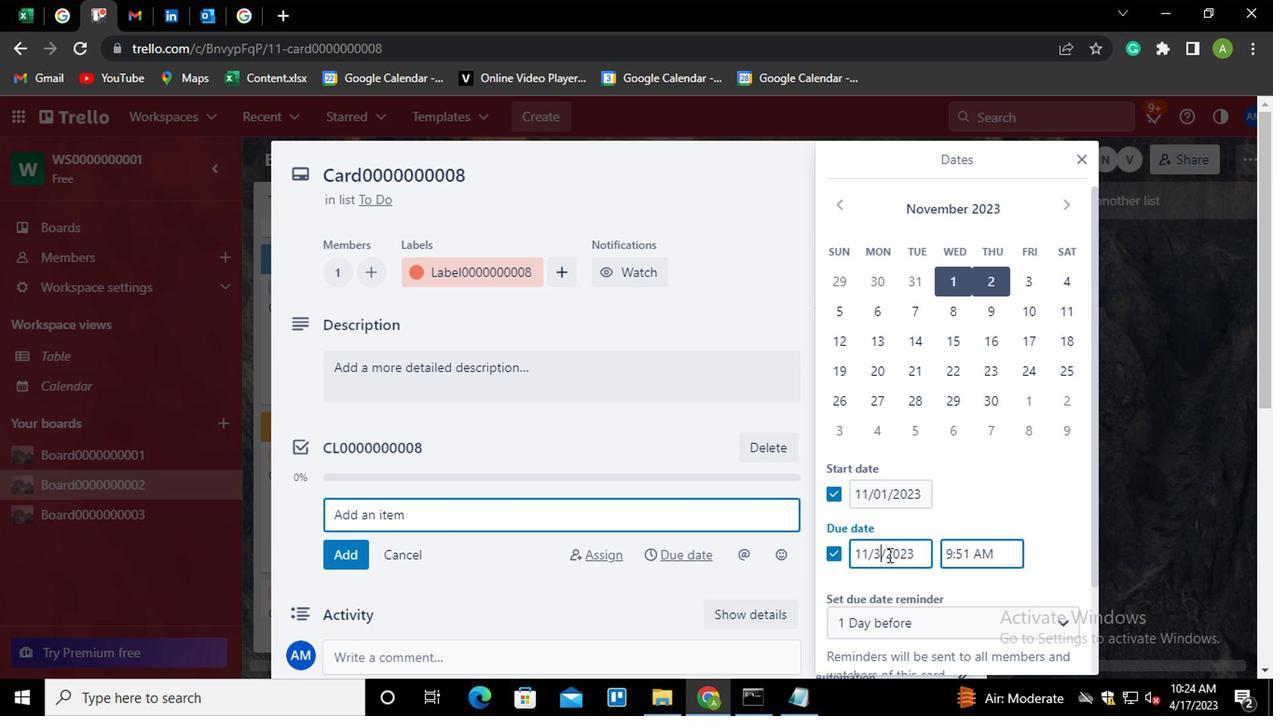 
Action: Mouse moved to (1015, 497)
Screenshot: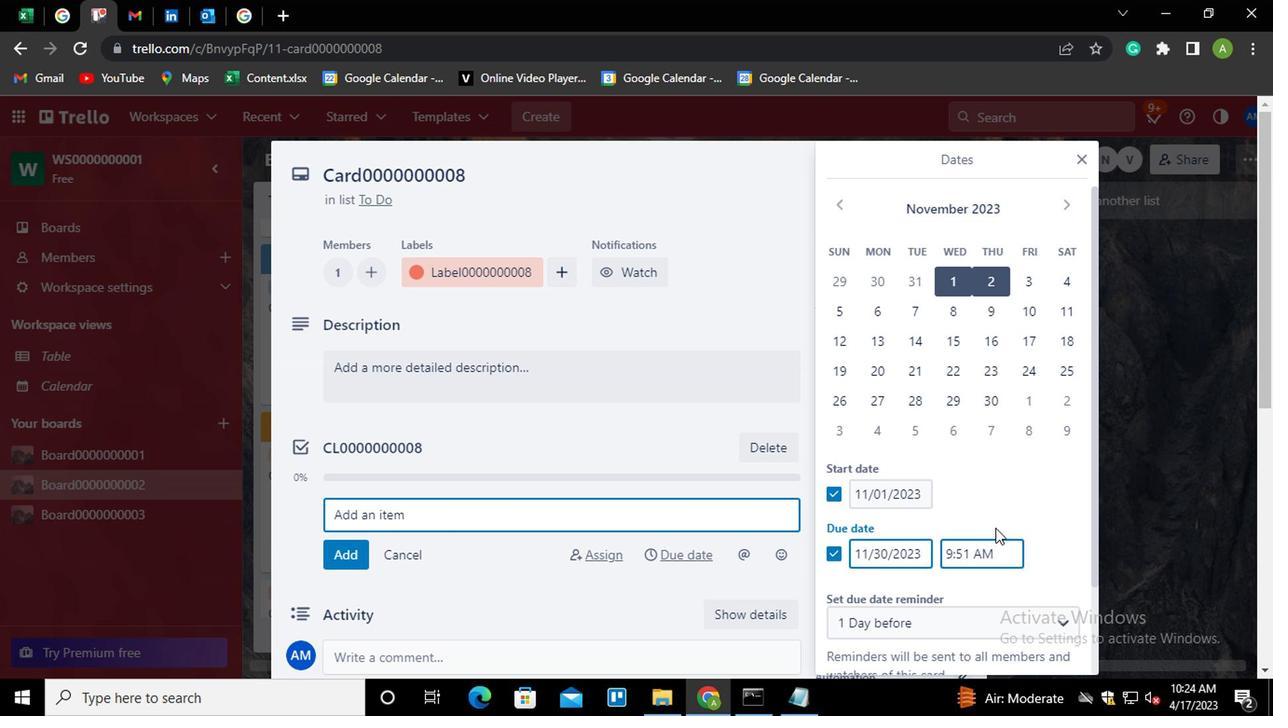 
Action: Mouse pressed left at (1015, 497)
Screenshot: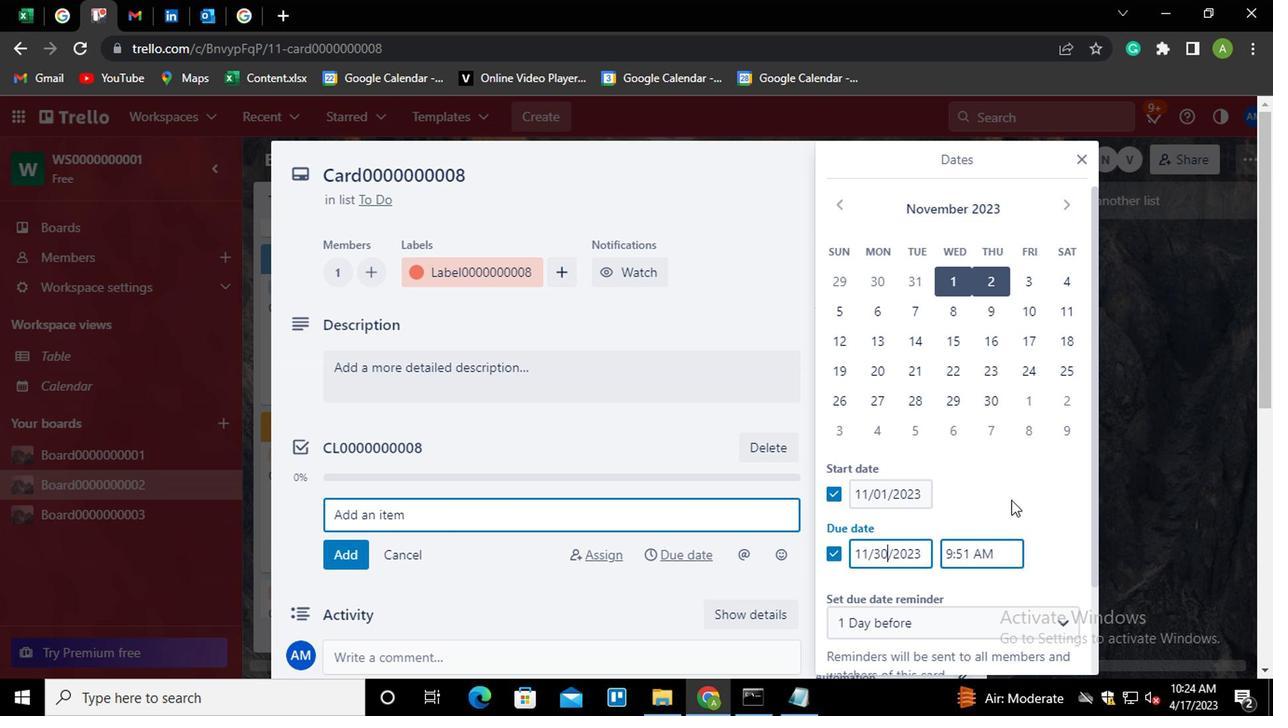 
Action: Mouse moved to (1019, 461)
Screenshot: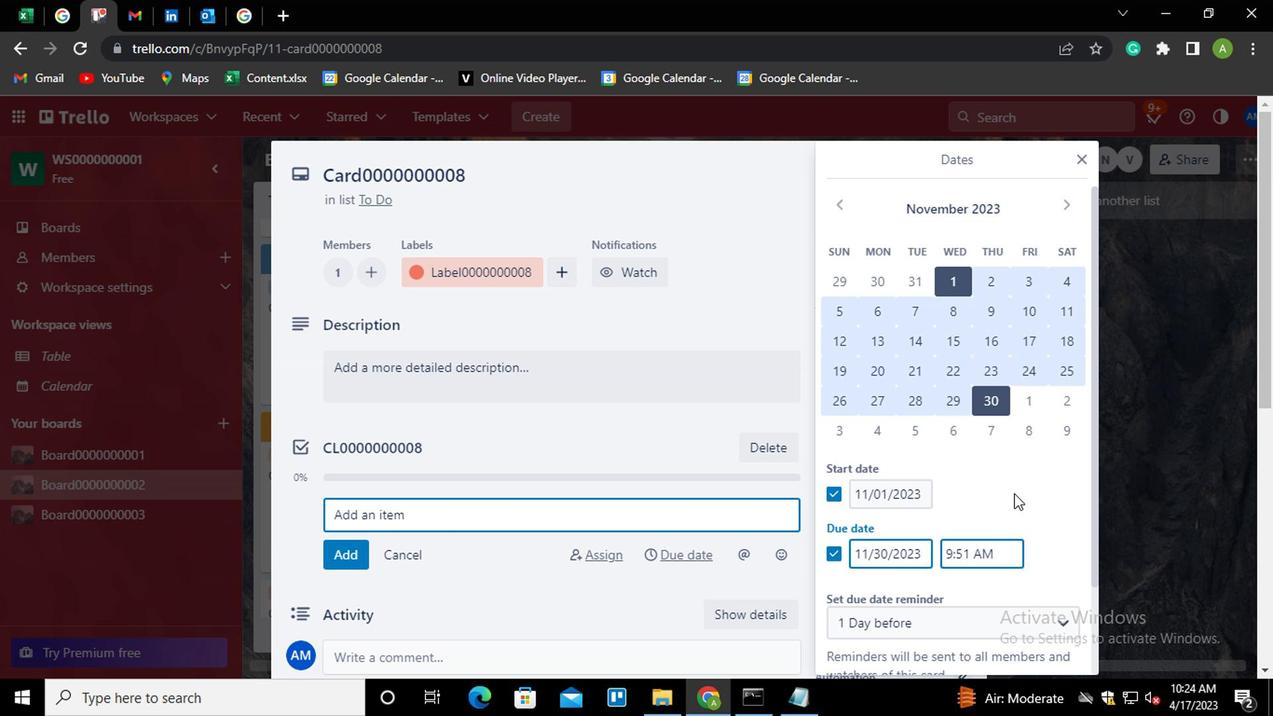 
Action: Mouse scrolled (1019, 460) with delta (0, 0)
Screenshot: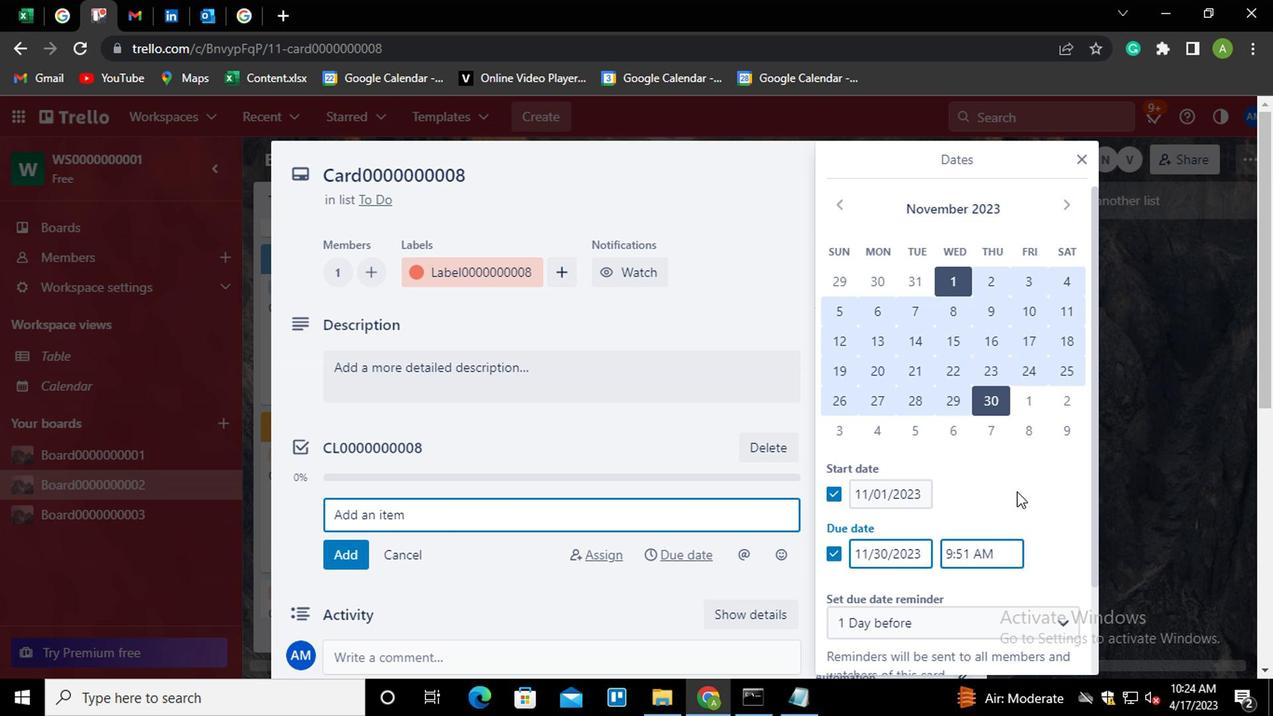 
Action: Mouse scrolled (1019, 460) with delta (0, 0)
Screenshot: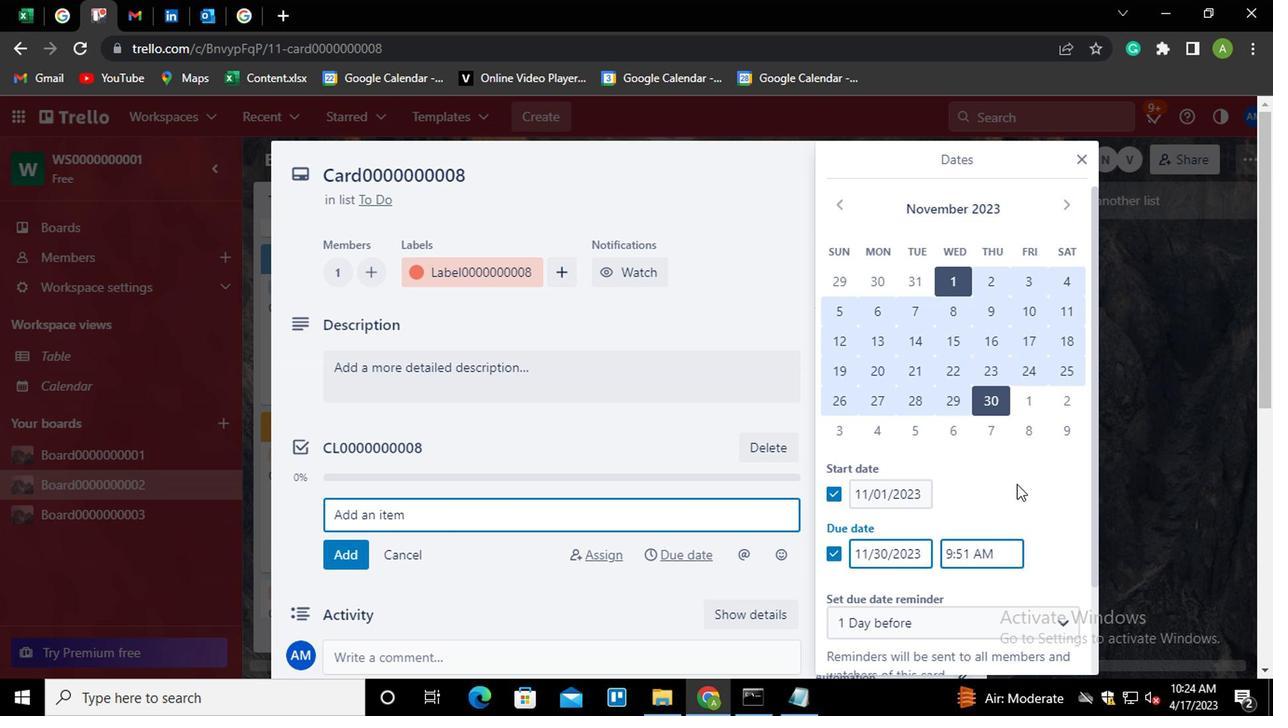 
Action: Mouse scrolled (1019, 460) with delta (0, 0)
Screenshot: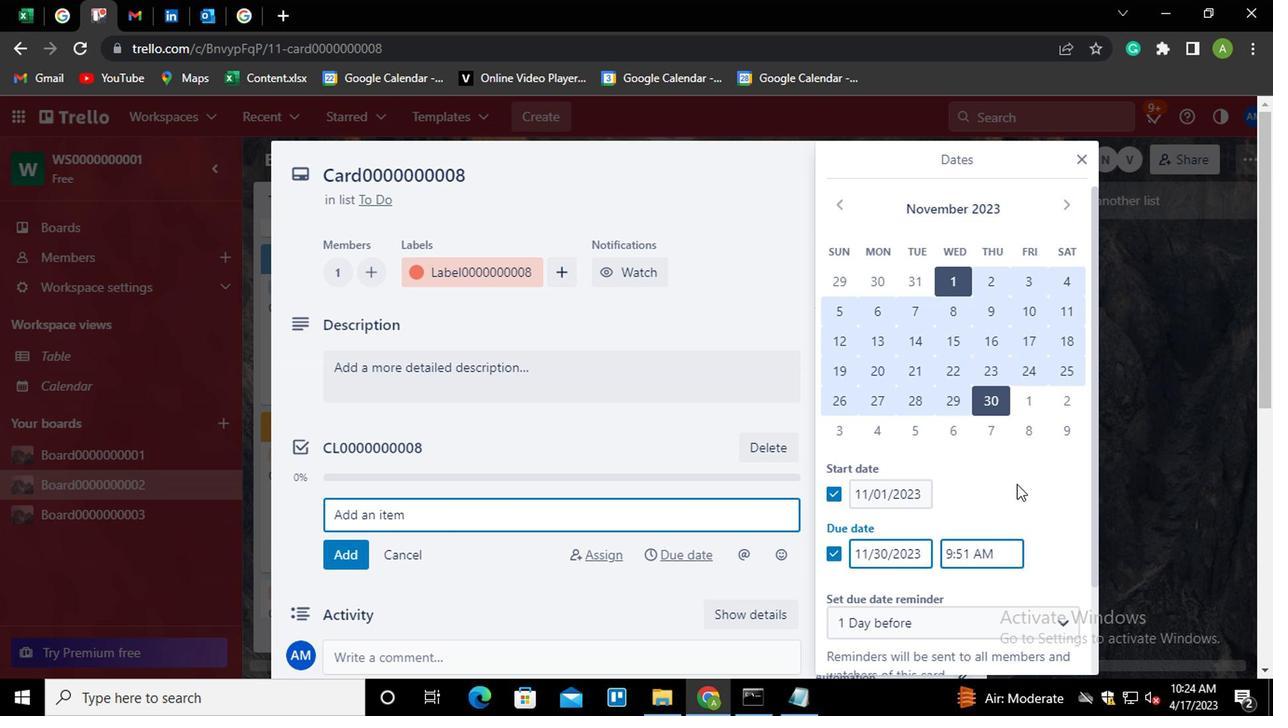 
Action: Mouse scrolled (1019, 460) with delta (0, 0)
Screenshot: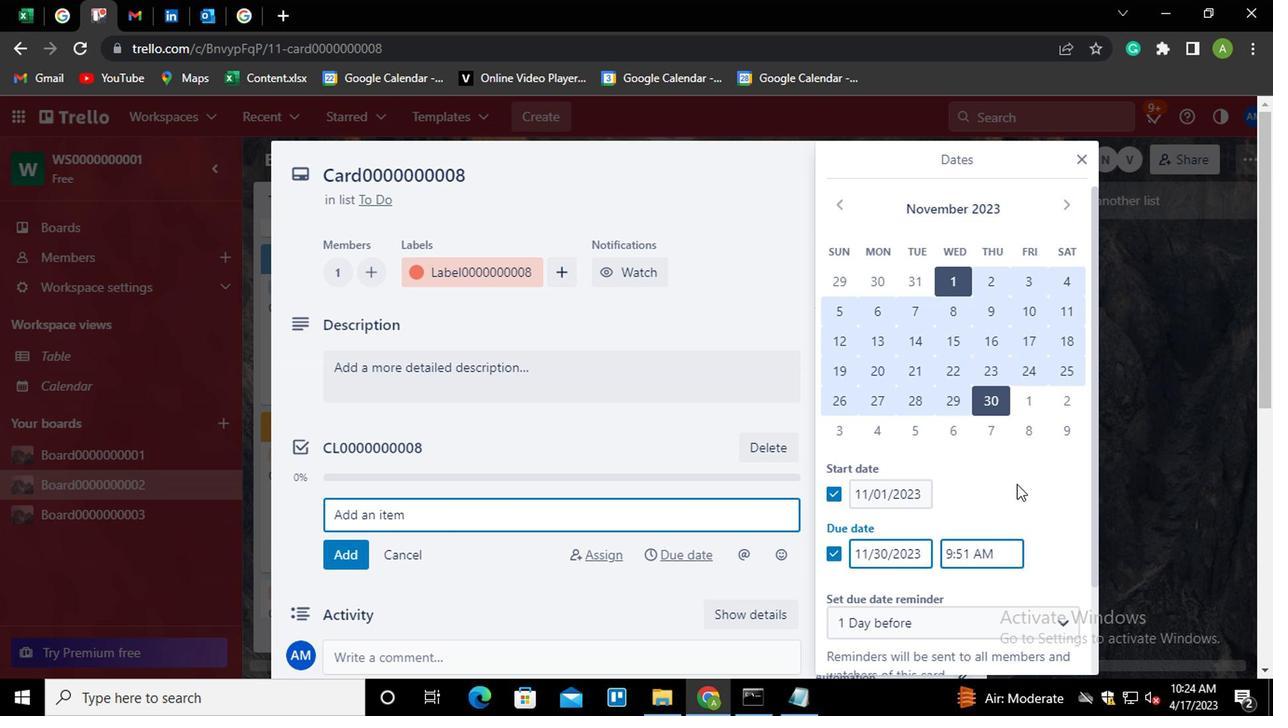 
Action: Mouse moved to (924, 603)
Screenshot: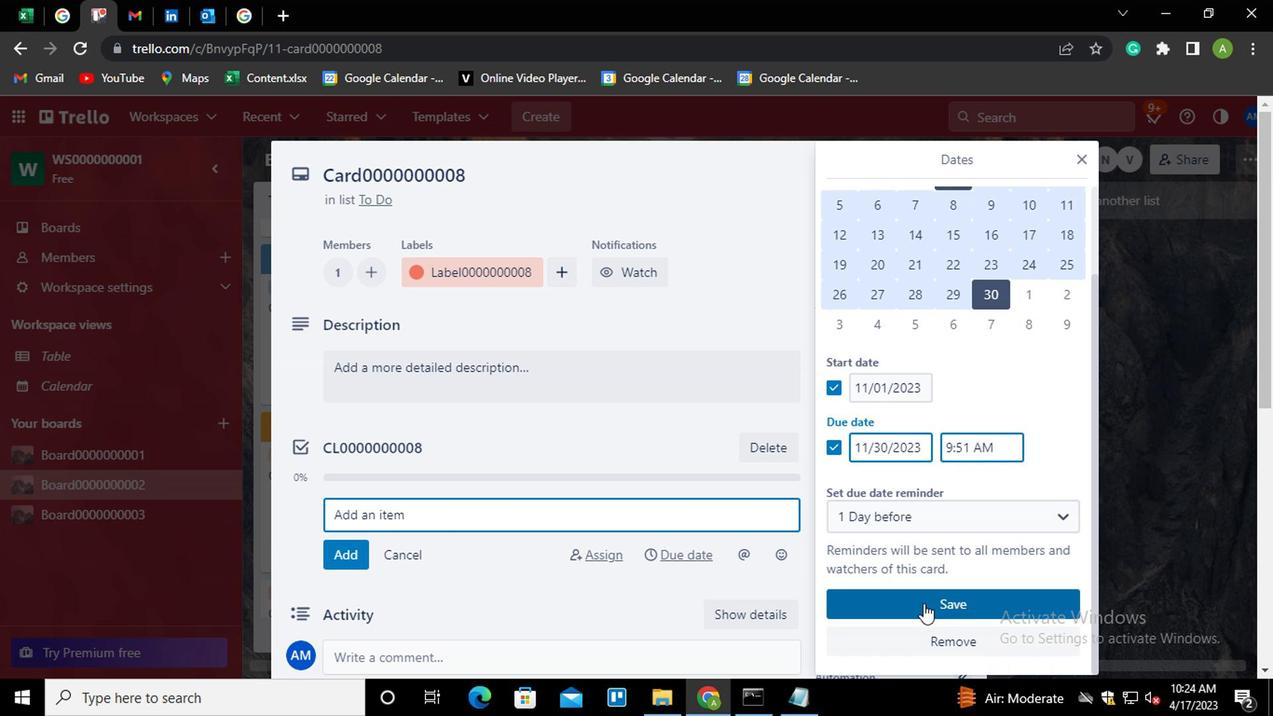 
Action: Mouse pressed left at (924, 603)
Screenshot: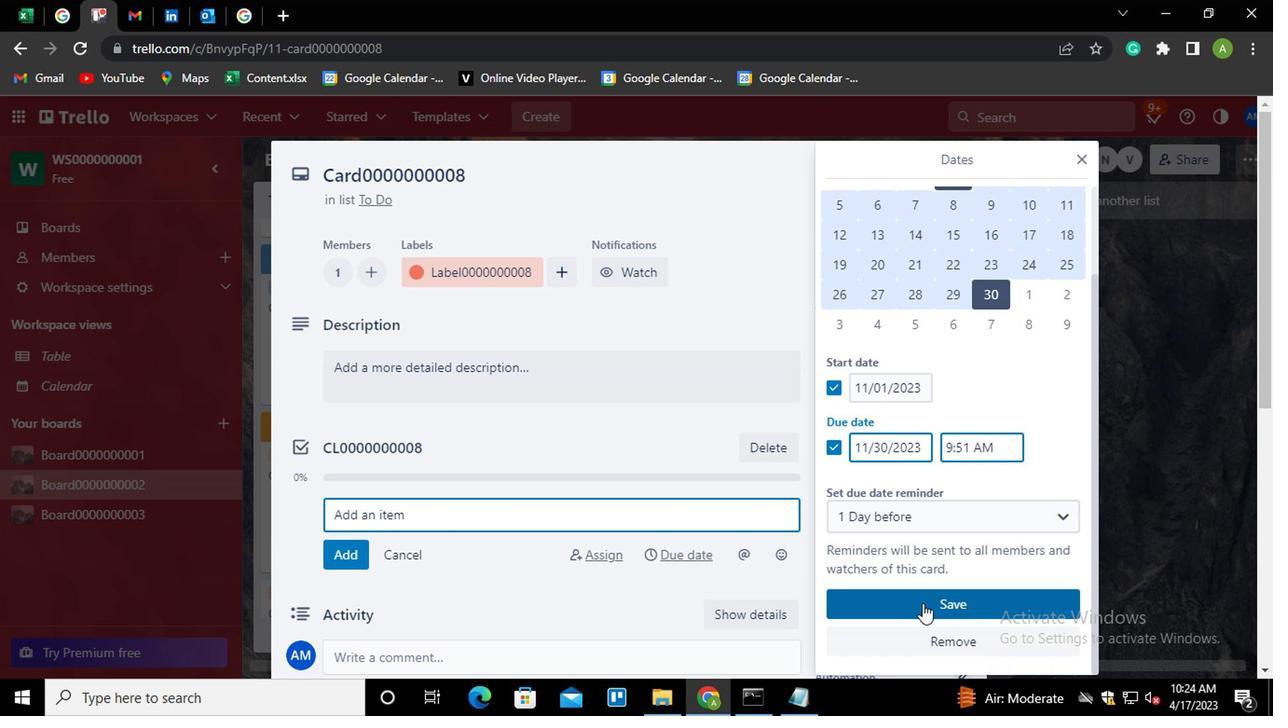
Action: Mouse moved to (924, 603)
Screenshot: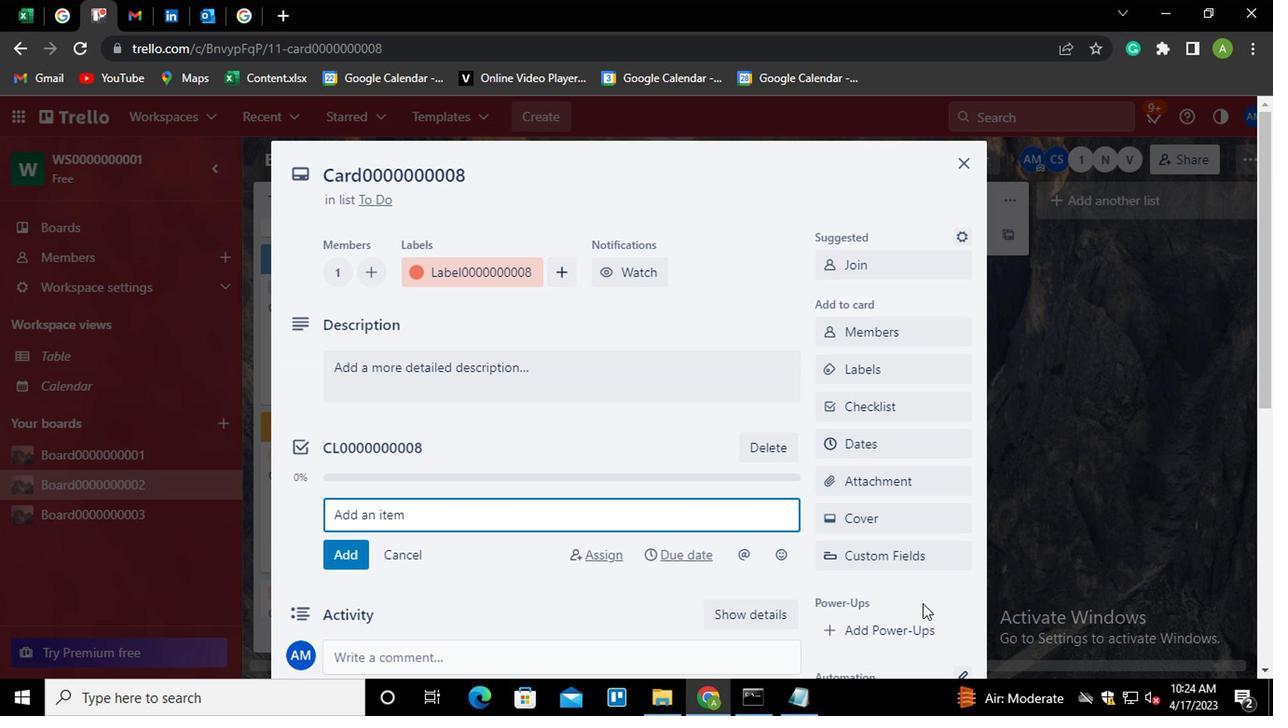 
